 Task: Create a due date automation trigger when advanced on, on the monday of the week a card is due add basic assigned to anyone at 11:00 AM.
Action: Mouse moved to (951, 515)
Screenshot: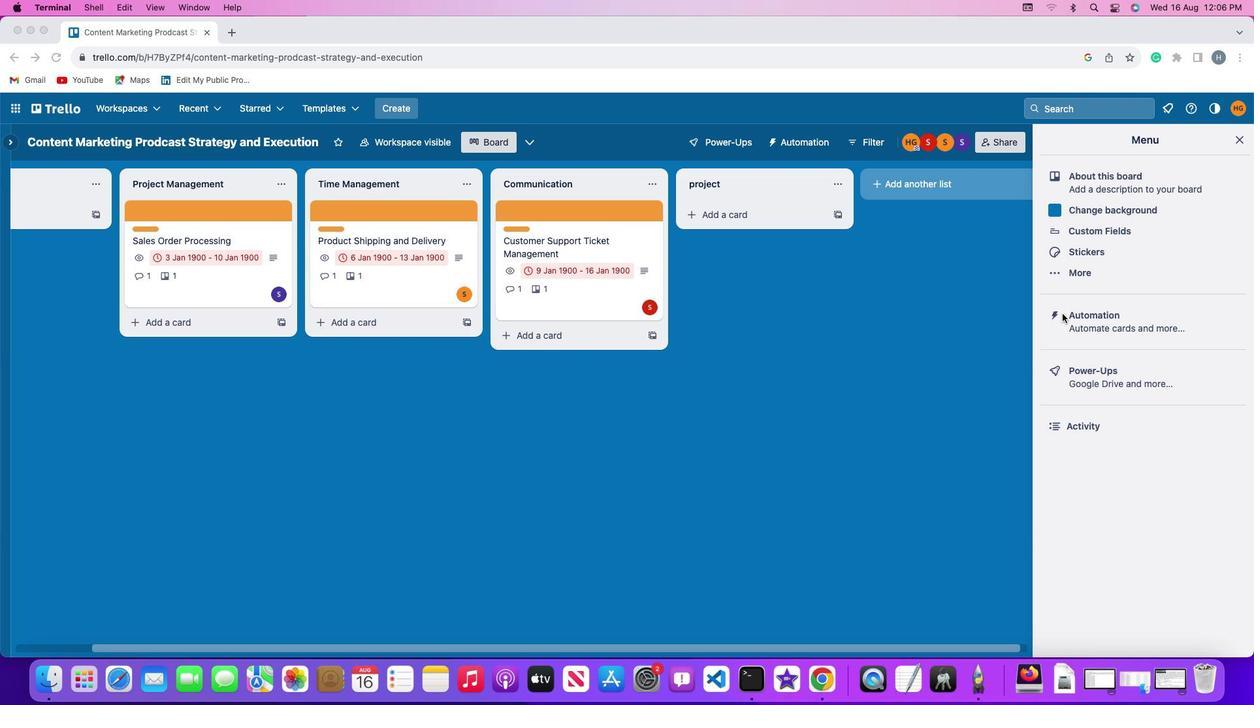 
Action: Mouse pressed left at (951, 515)
Screenshot: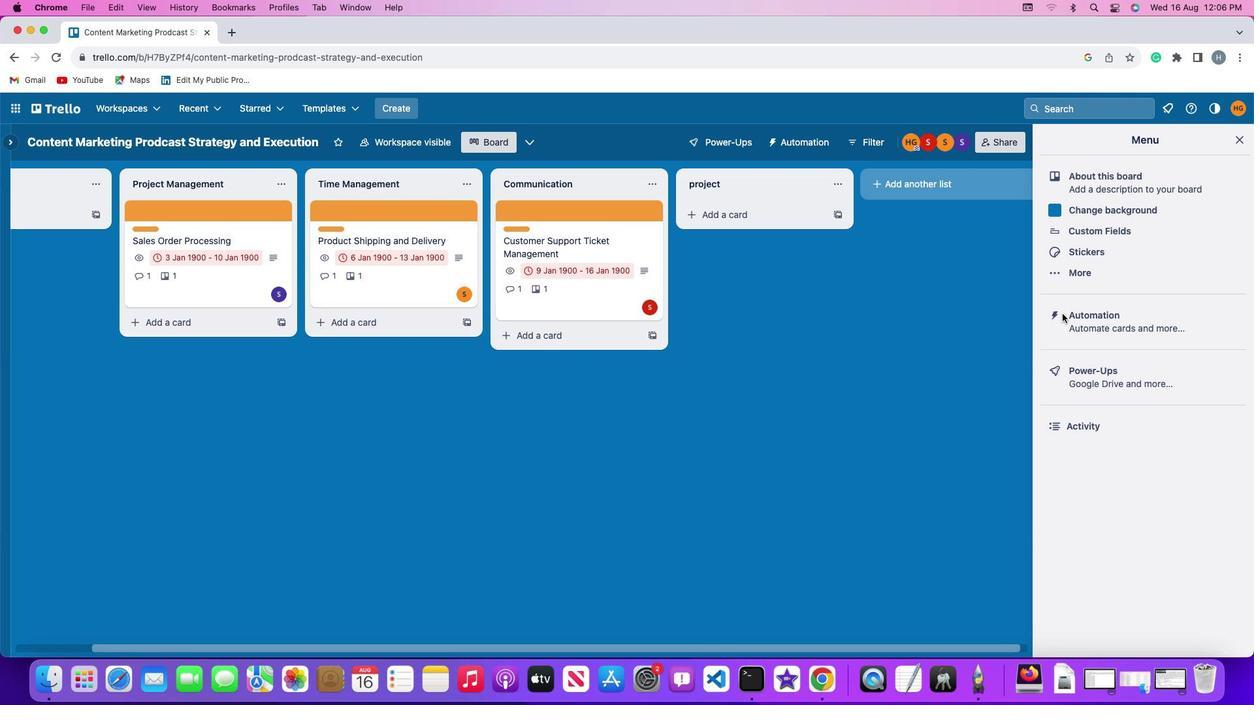 
Action: Mouse pressed left at (951, 515)
Screenshot: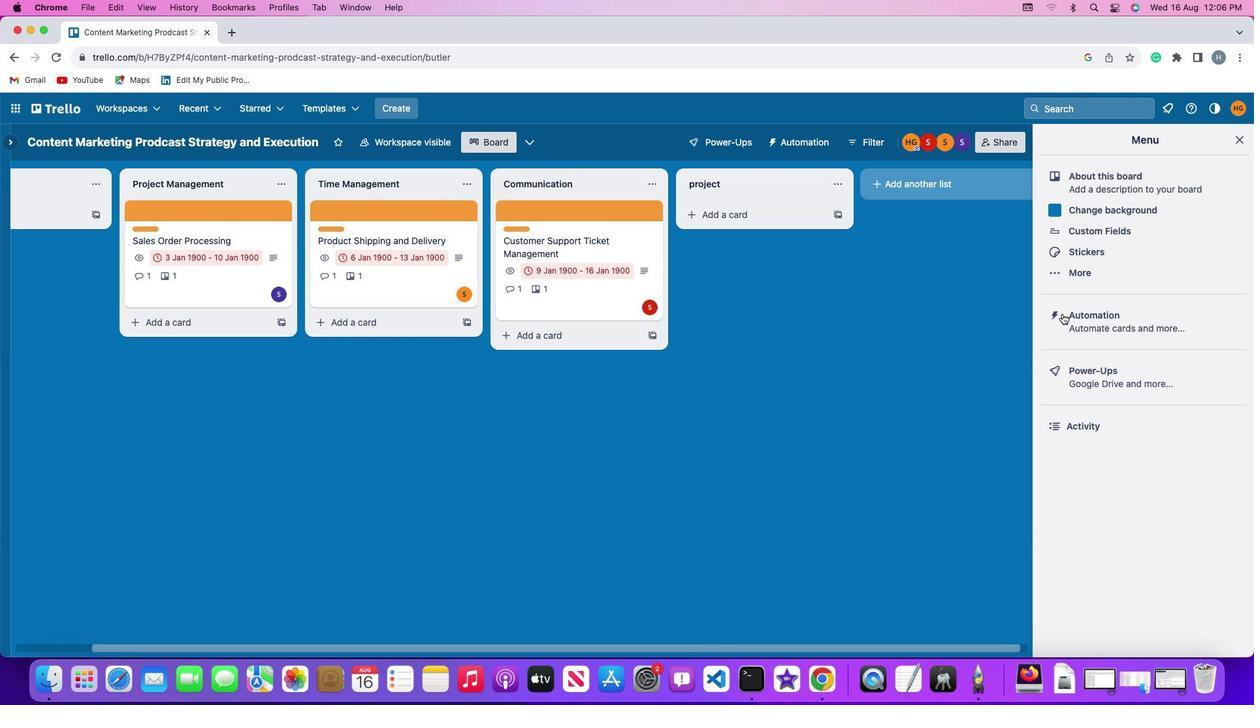 
Action: Mouse moved to (175, 514)
Screenshot: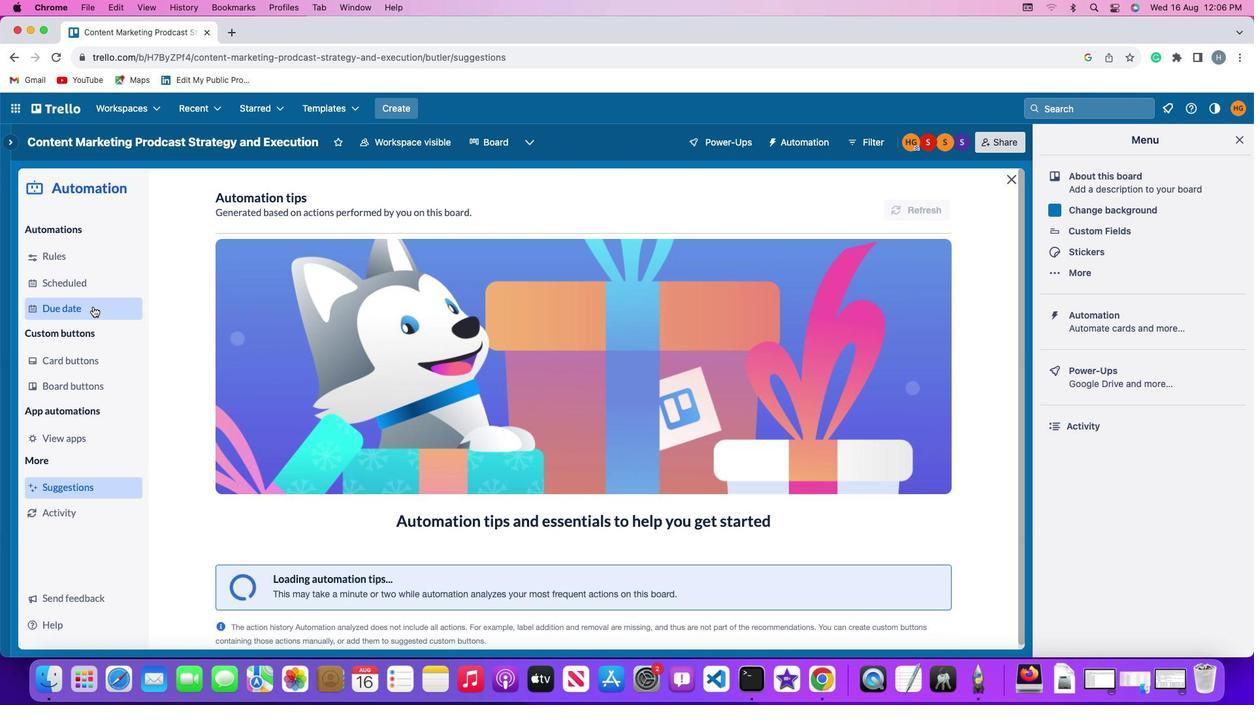 
Action: Mouse pressed left at (175, 514)
Screenshot: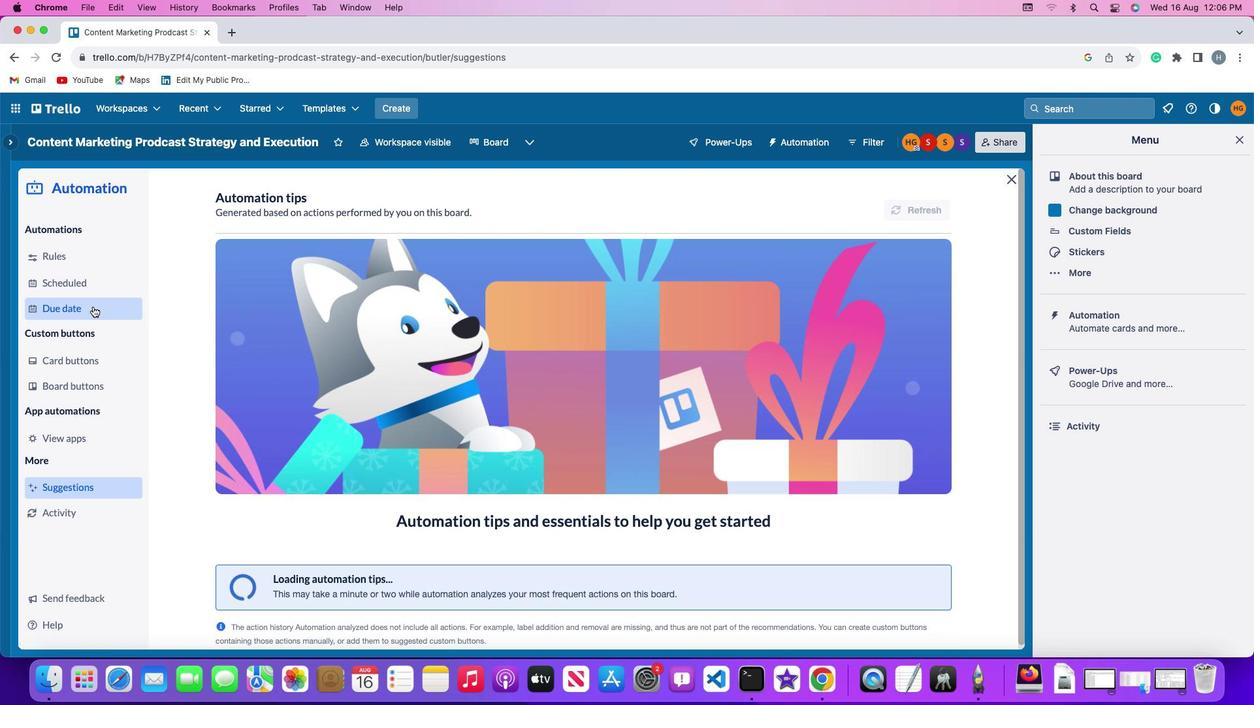 
Action: Mouse moved to (807, 497)
Screenshot: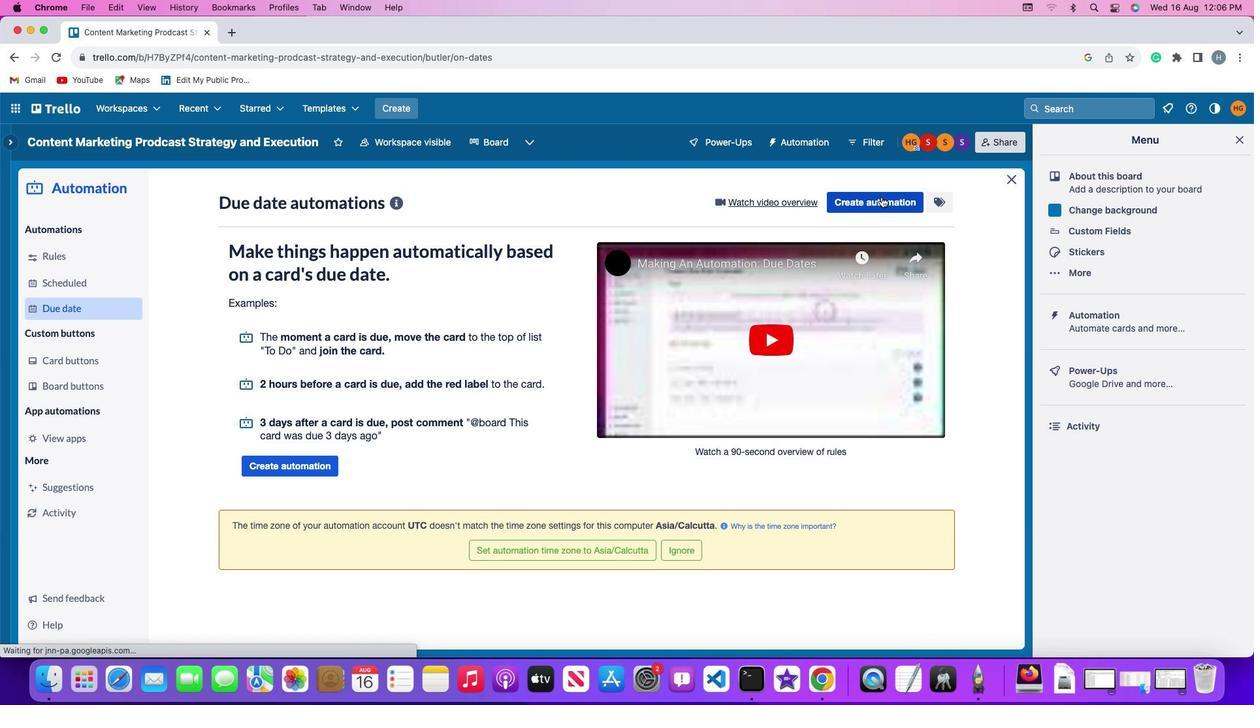 
Action: Mouse pressed left at (807, 497)
Screenshot: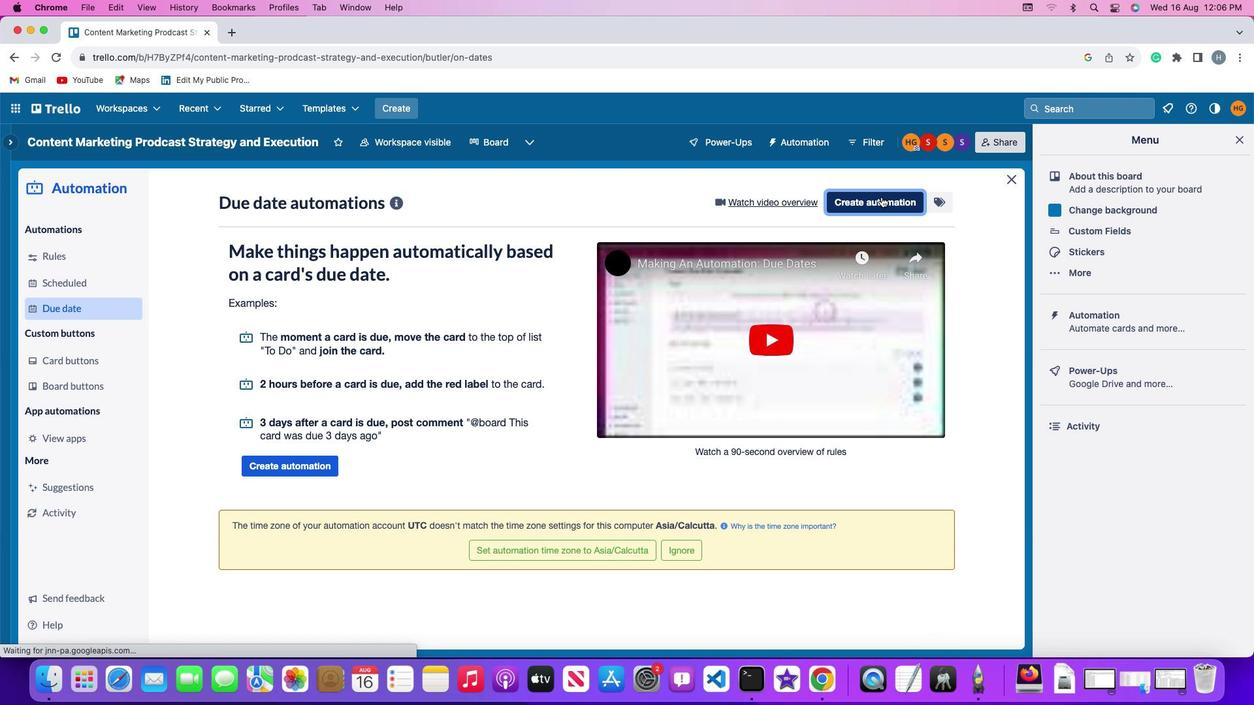
Action: Mouse moved to (322, 517)
Screenshot: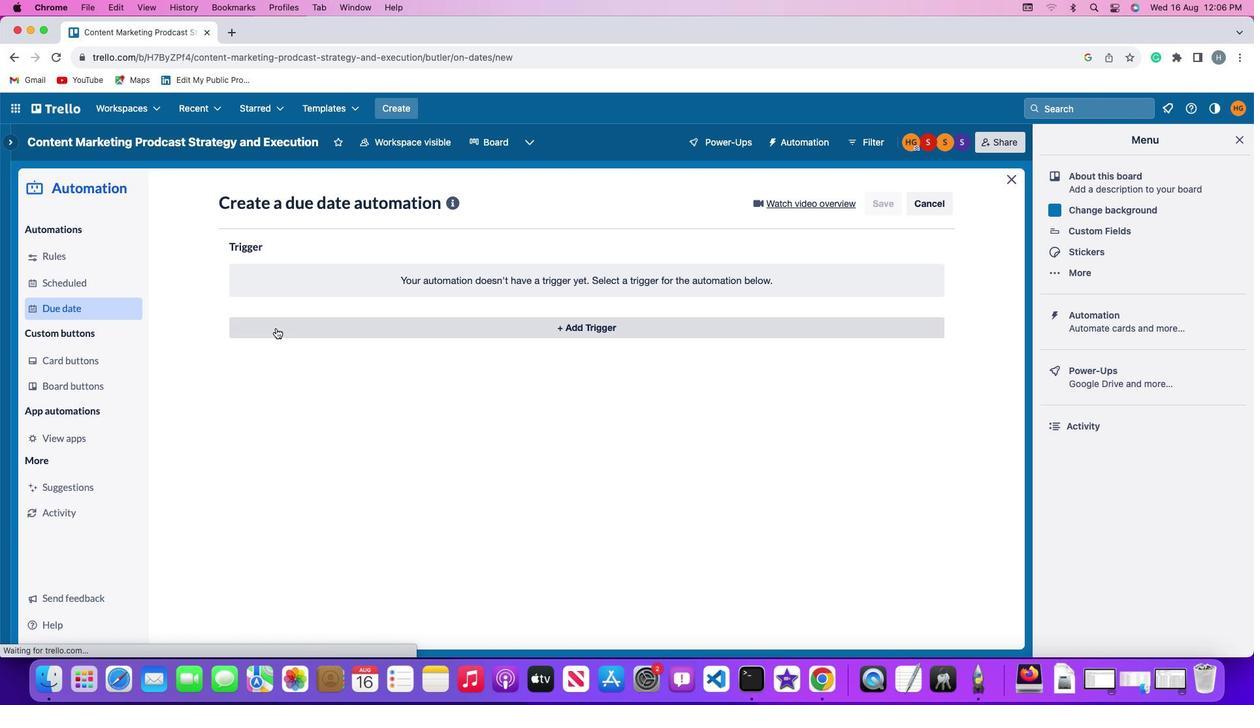 
Action: Mouse pressed left at (322, 517)
Screenshot: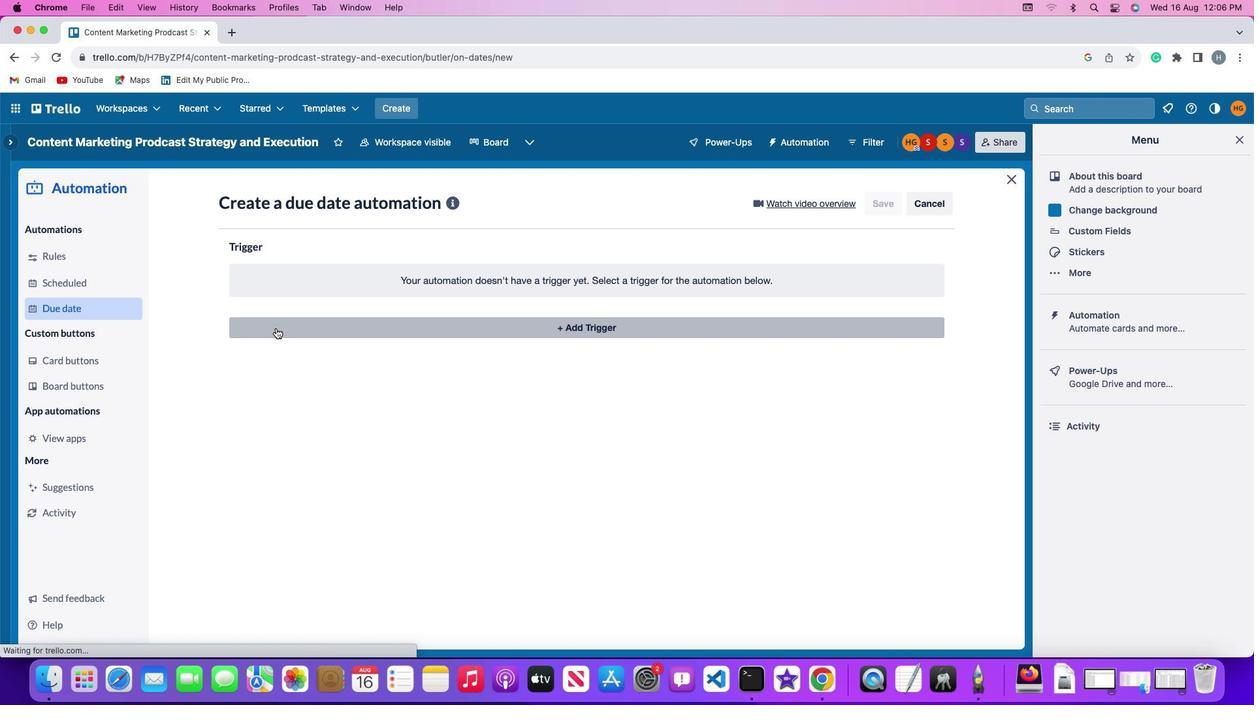 
Action: Mouse moved to (329, 555)
Screenshot: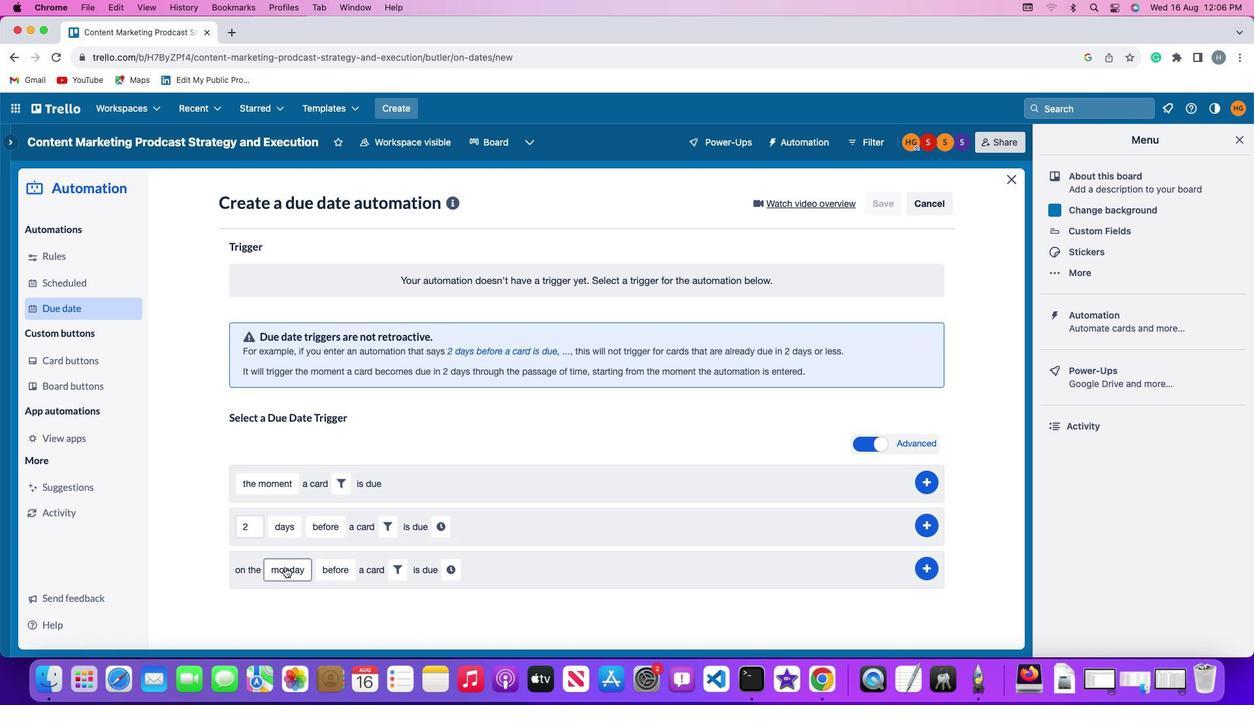 
Action: Mouse pressed left at (329, 555)
Screenshot: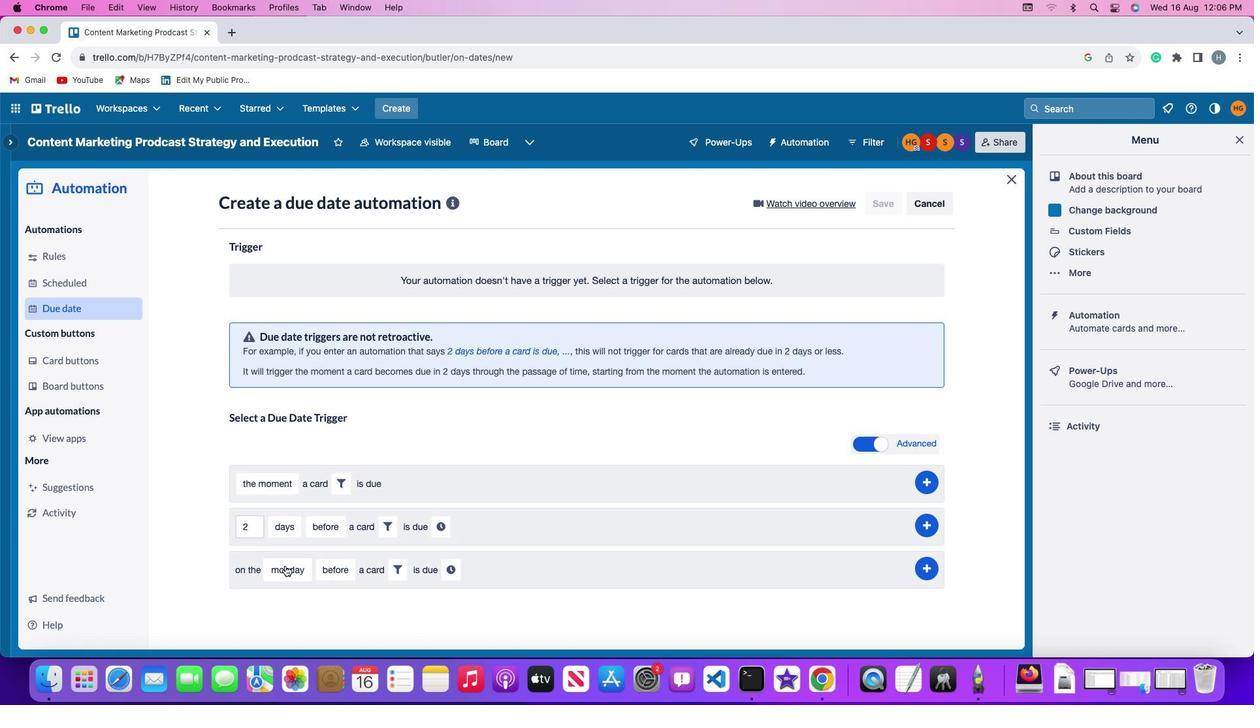 
Action: Mouse moved to (345, 527)
Screenshot: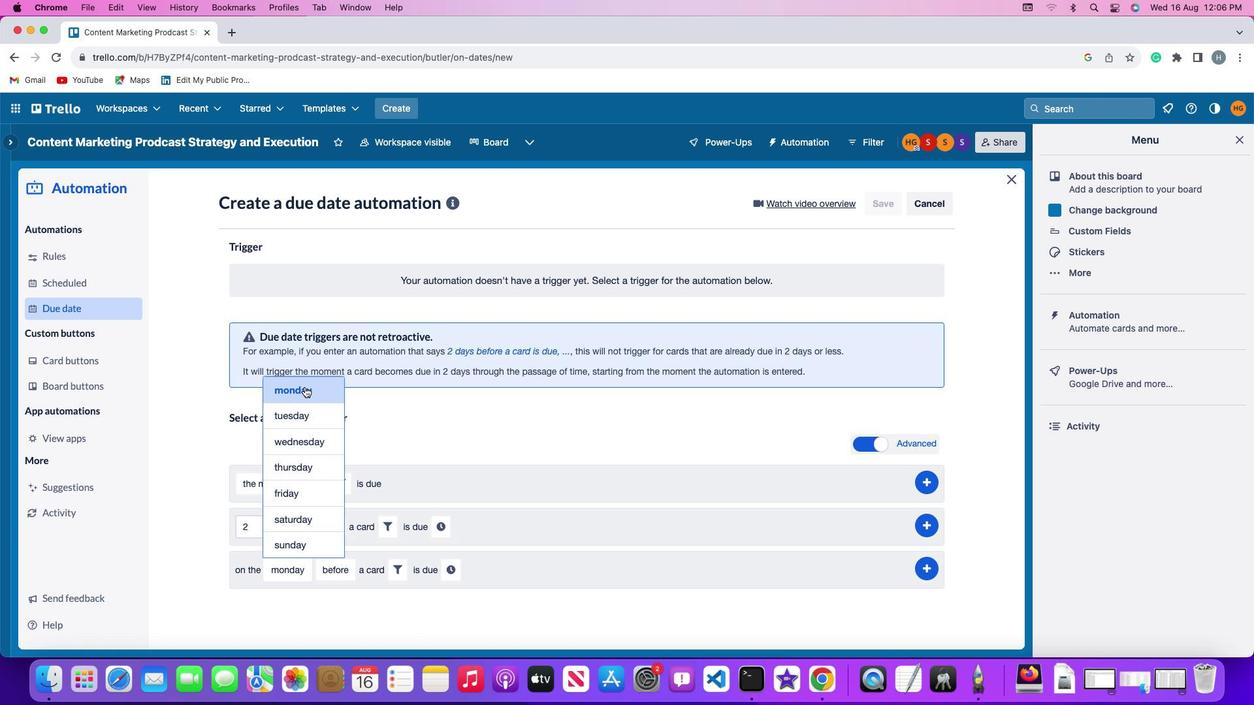 
Action: Mouse pressed left at (345, 527)
Screenshot: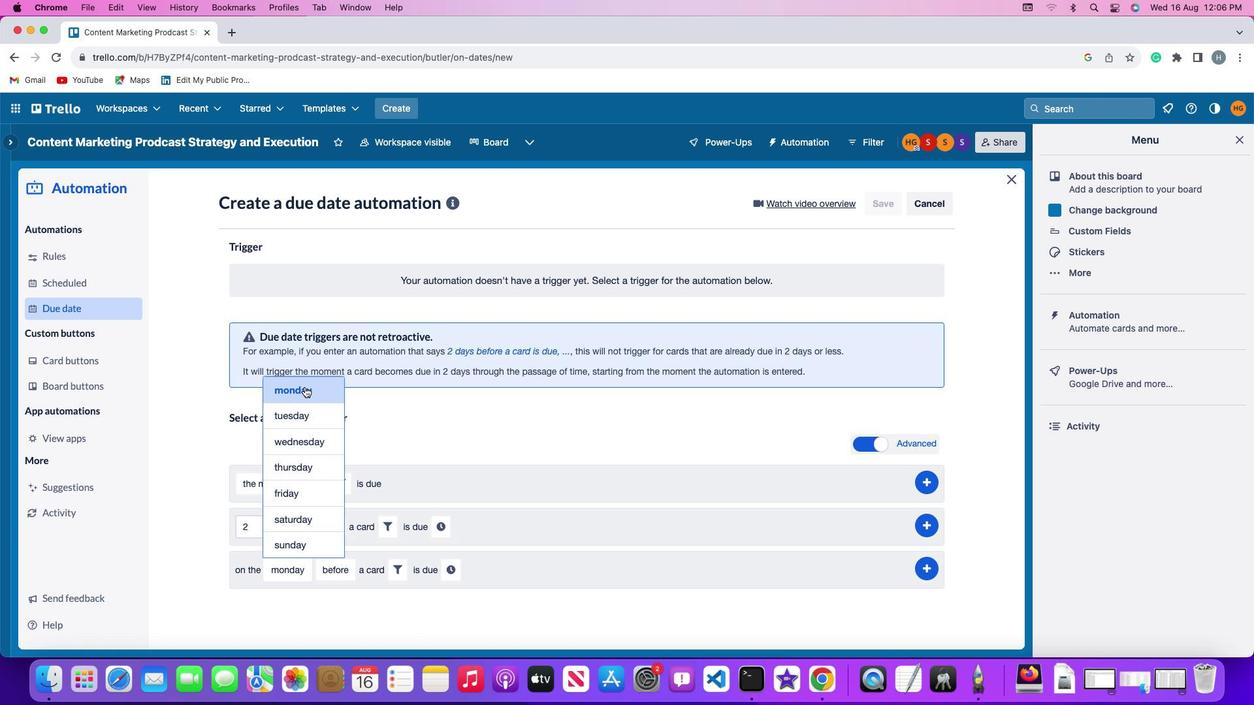 
Action: Mouse moved to (370, 556)
Screenshot: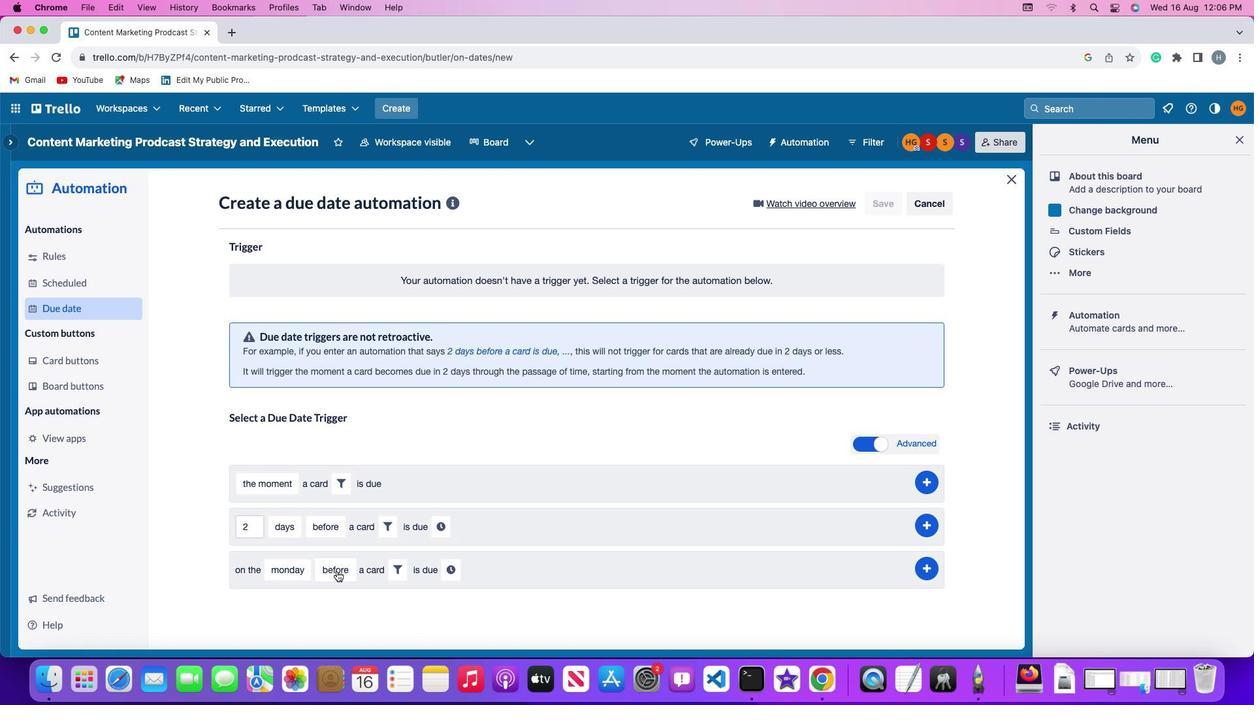 
Action: Mouse pressed left at (370, 556)
Screenshot: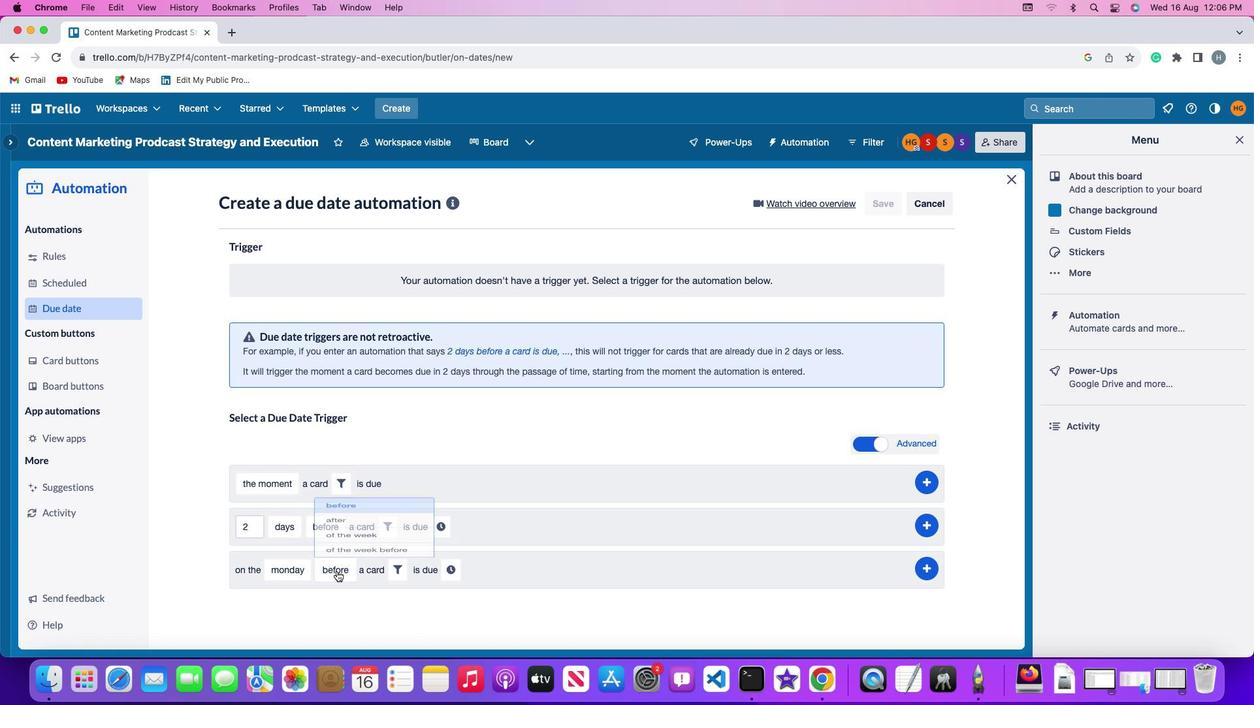 
Action: Mouse moved to (375, 548)
Screenshot: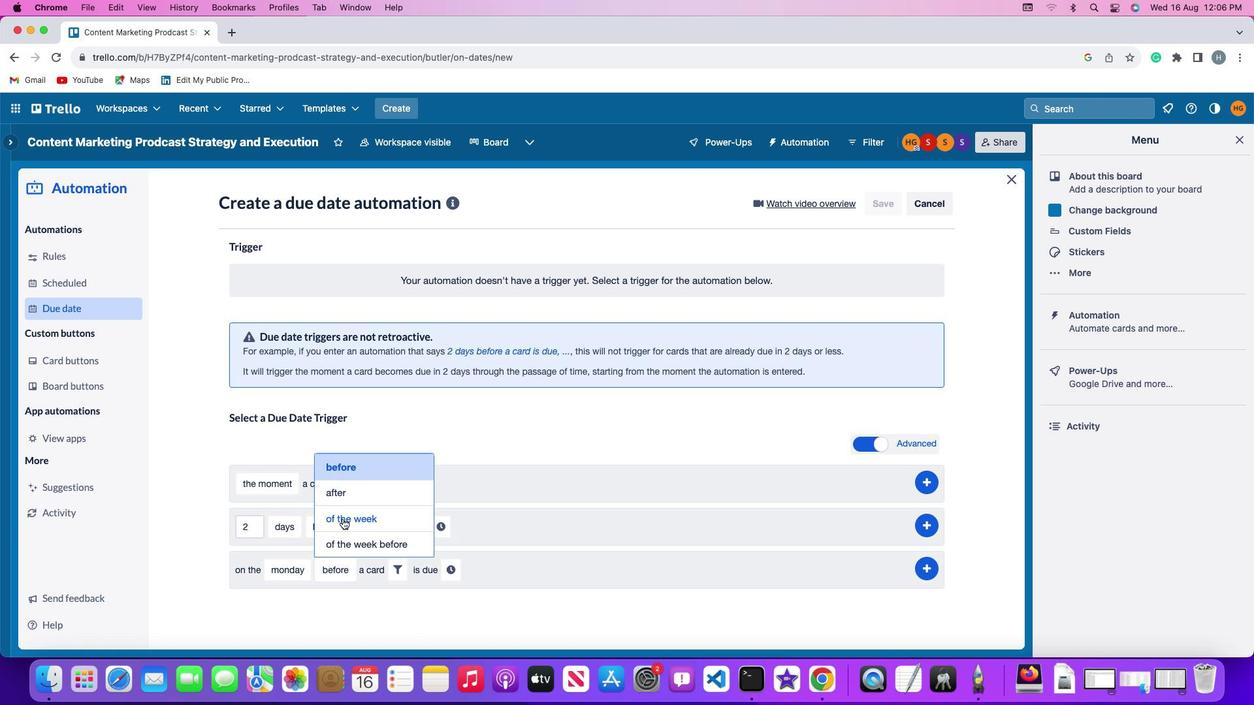 
Action: Mouse pressed left at (375, 548)
Screenshot: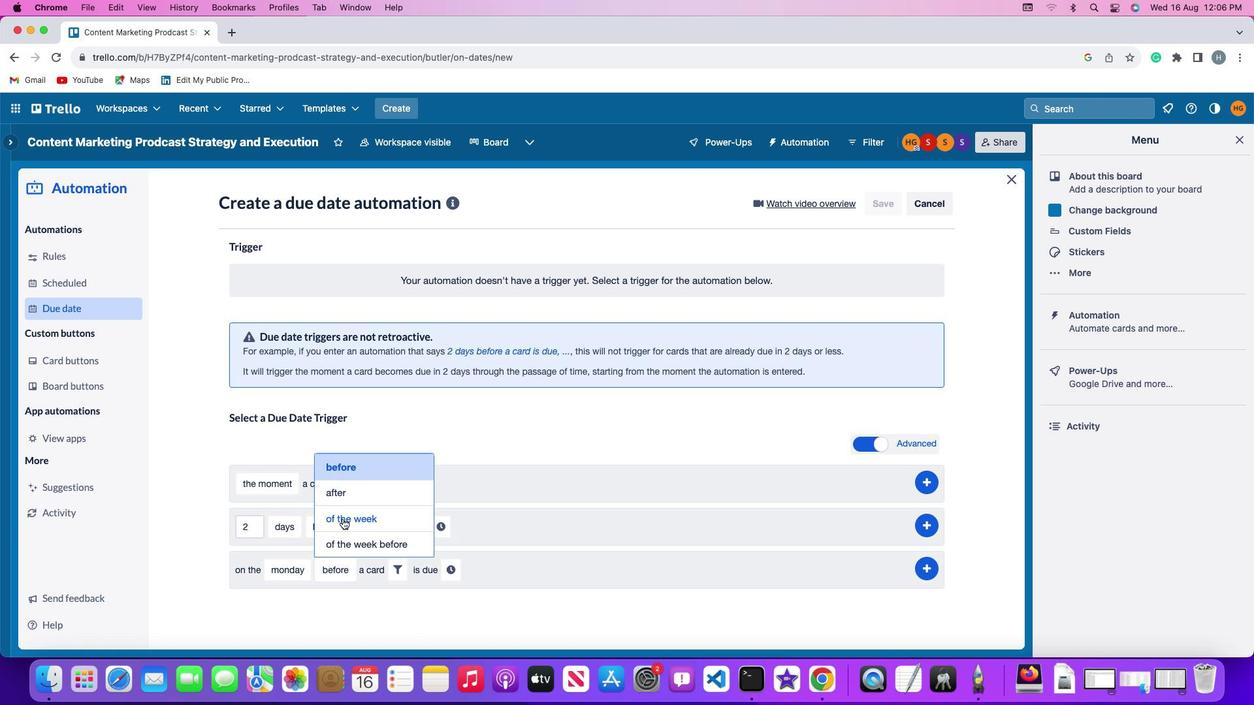 
Action: Mouse moved to (430, 555)
Screenshot: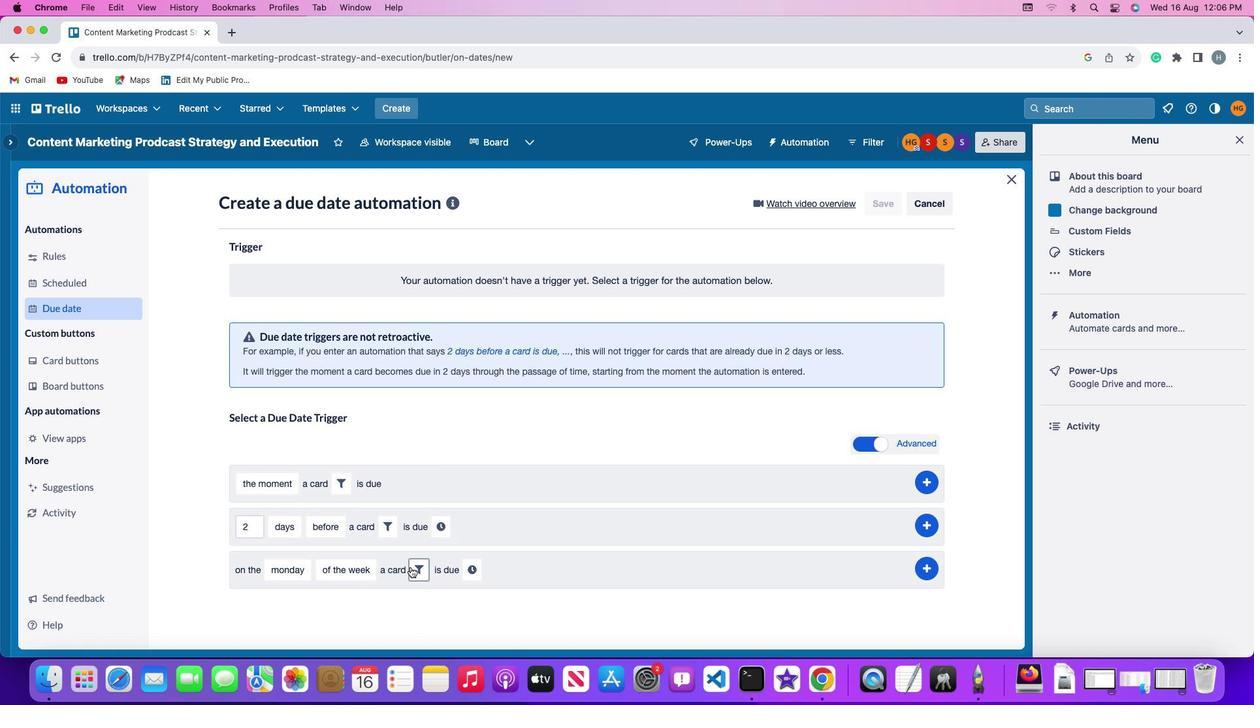 
Action: Mouse pressed left at (430, 555)
Screenshot: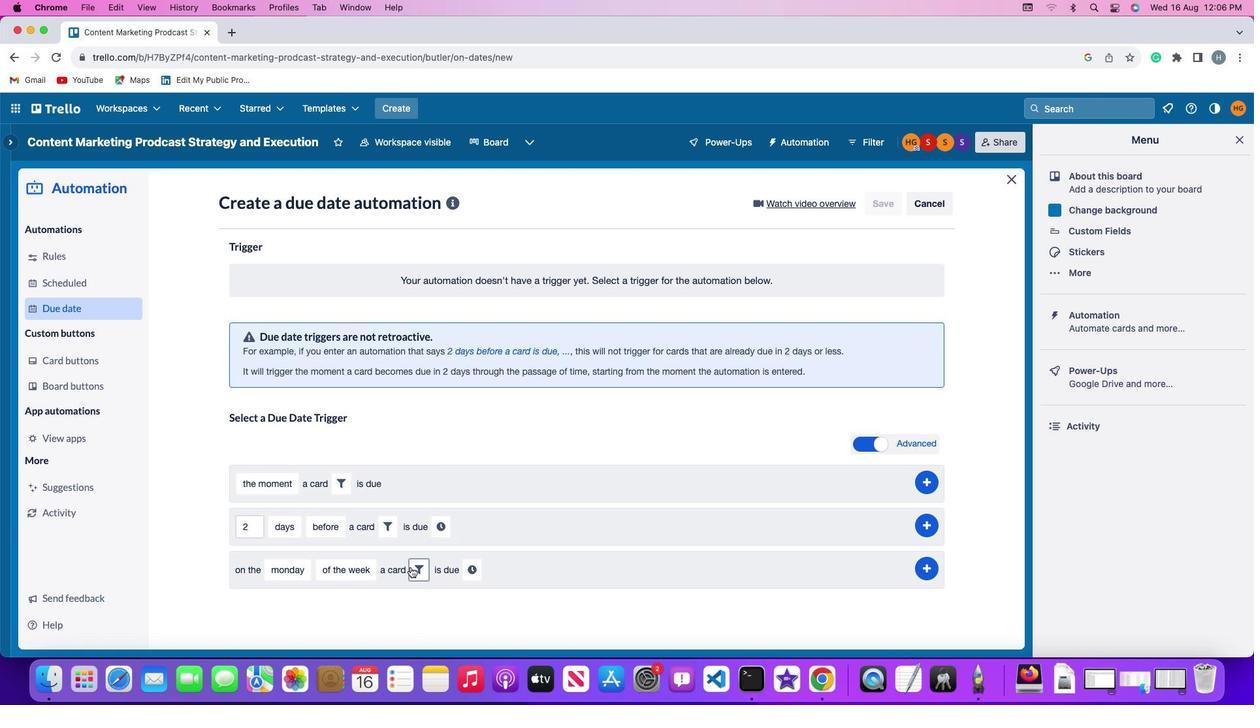 
Action: Mouse moved to (396, 562)
Screenshot: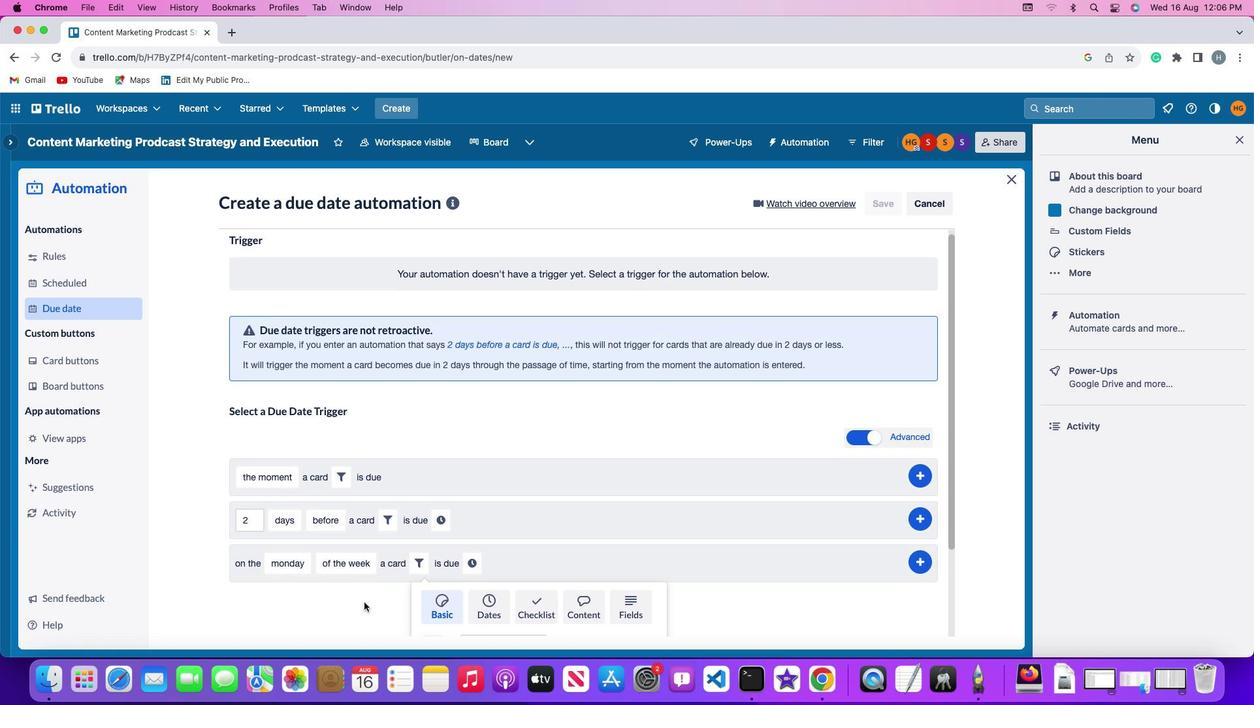 
Action: Mouse scrolled (396, 562) with delta (101, 466)
Screenshot: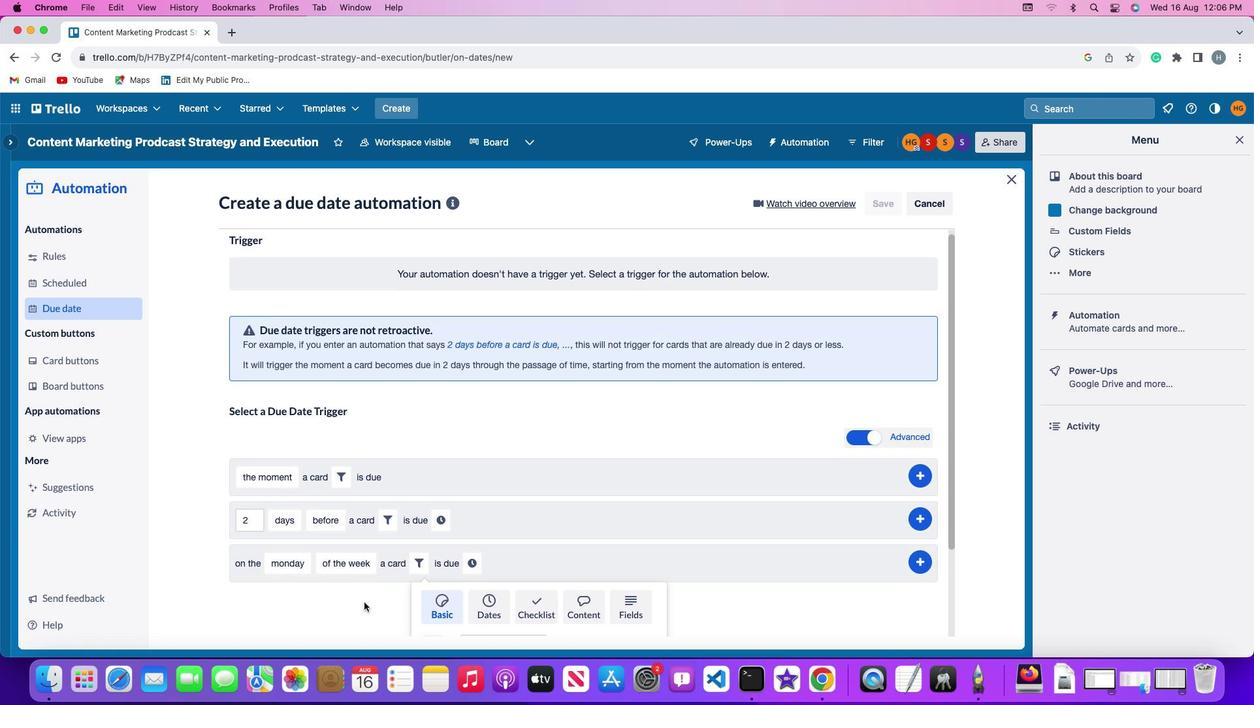 
Action: Mouse moved to (396, 562)
Screenshot: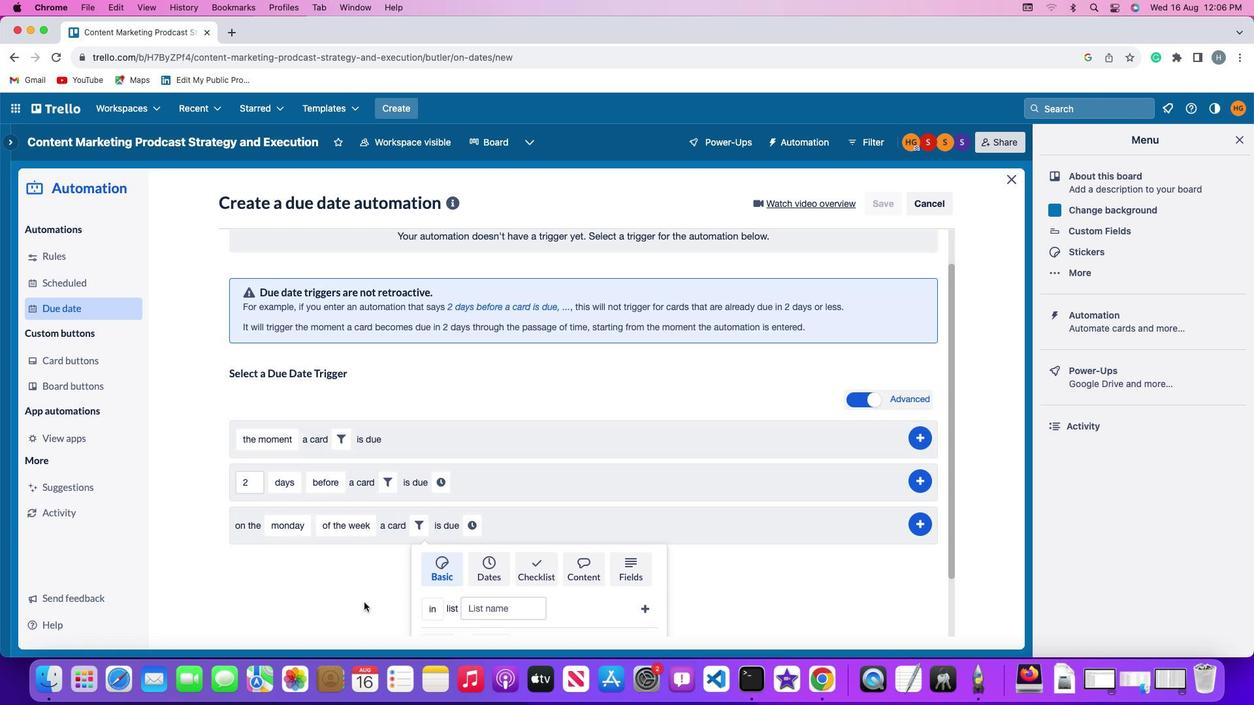 
Action: Mouse scrolled (396, 562) with delta (101, 466)
Screenshot: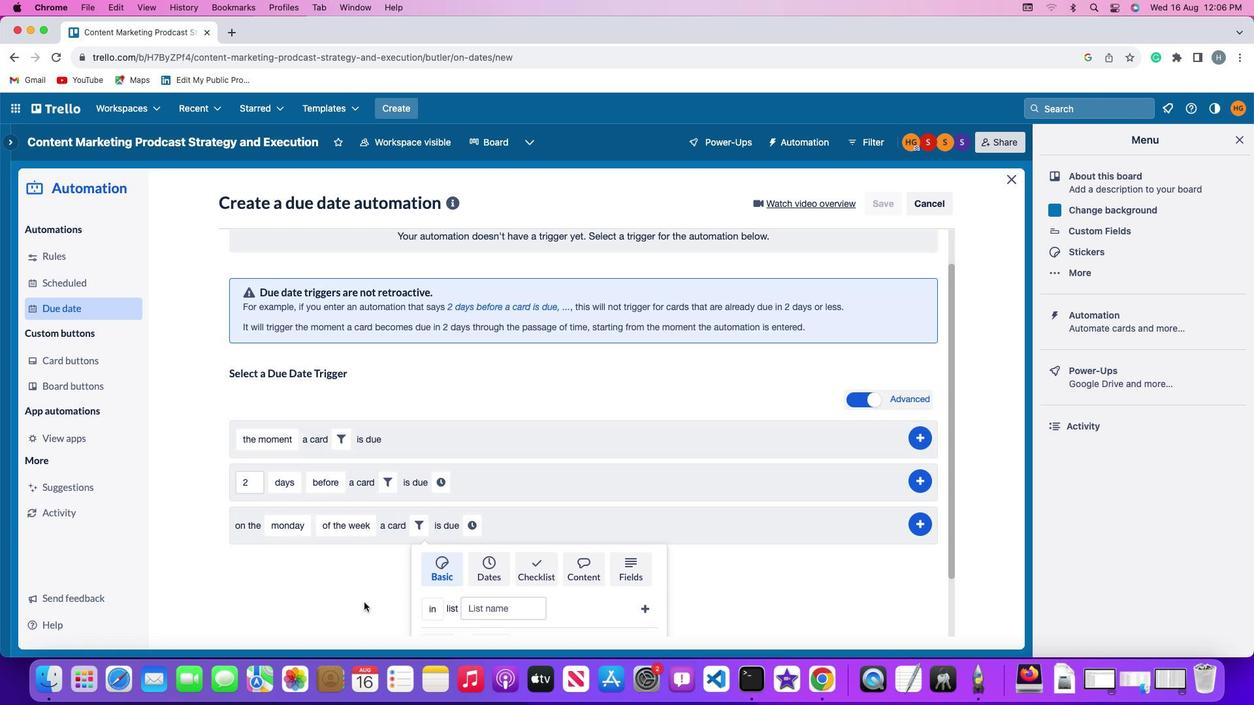 
Action: Mouse moved to (395, 562)
Screenshot: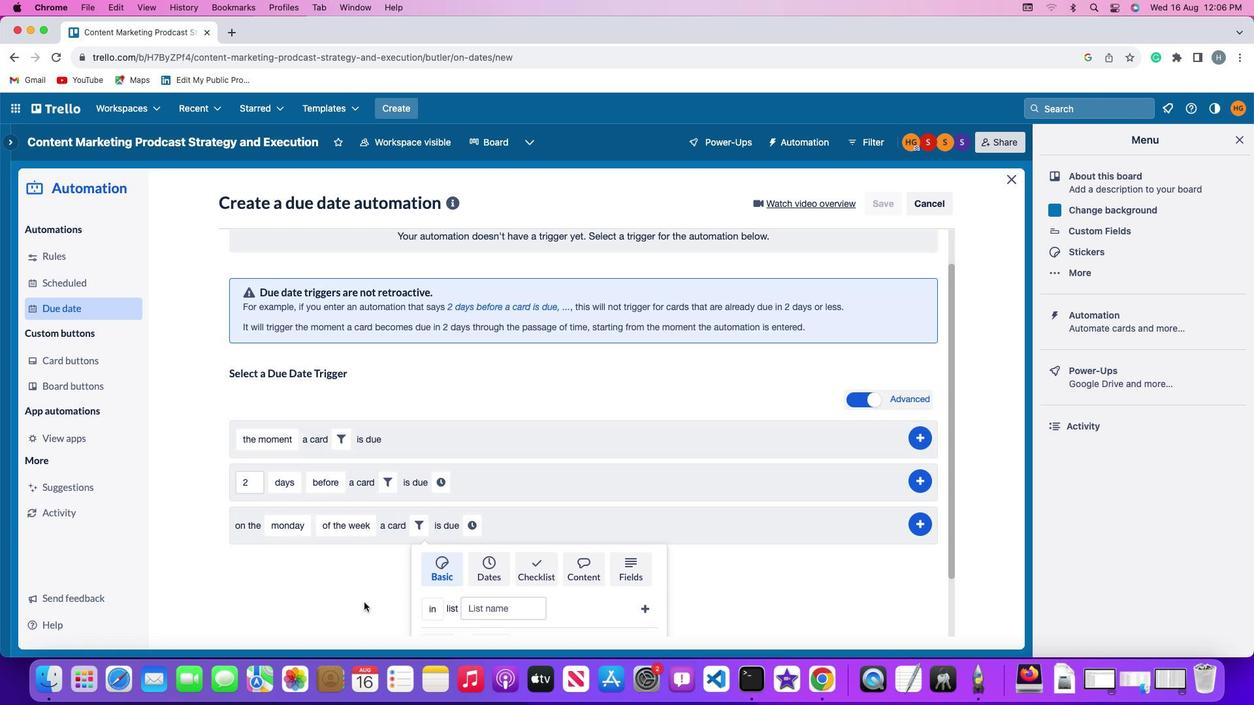 
Action: Mouse scrolled (395, 562) with delta (101, 466)
Screenshot: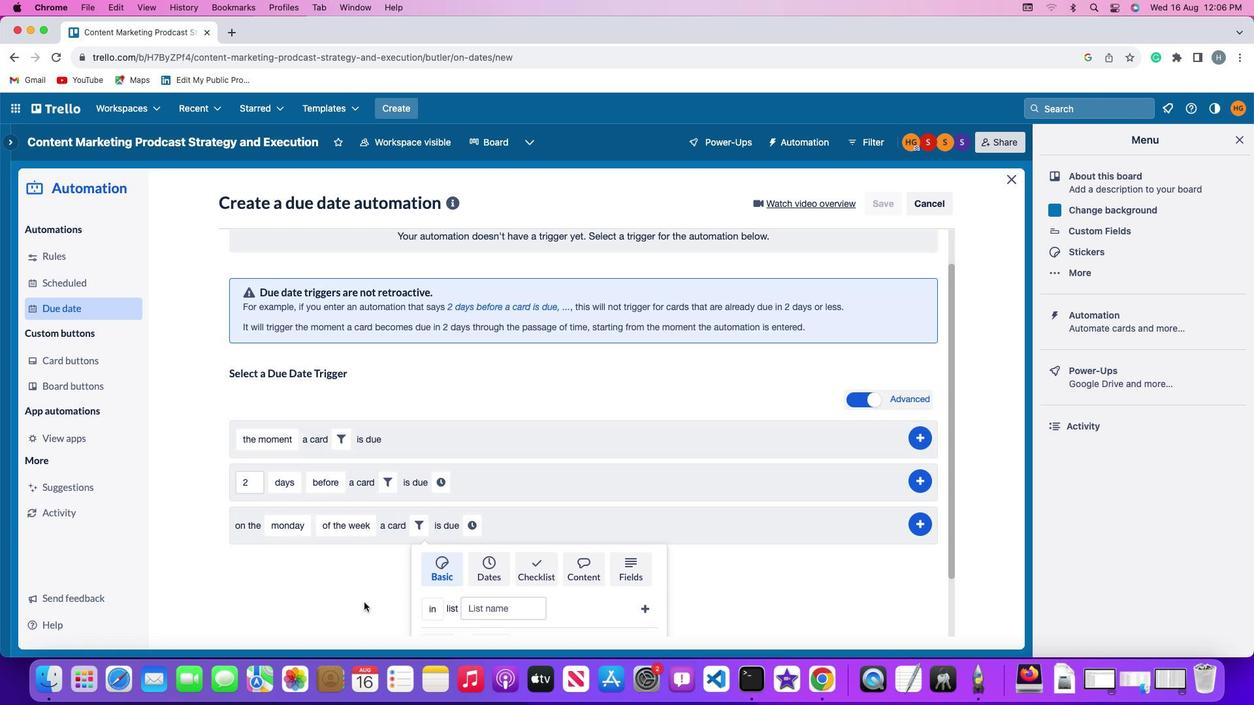 
Action: Mouse moved to (392, 561)
Screenshot: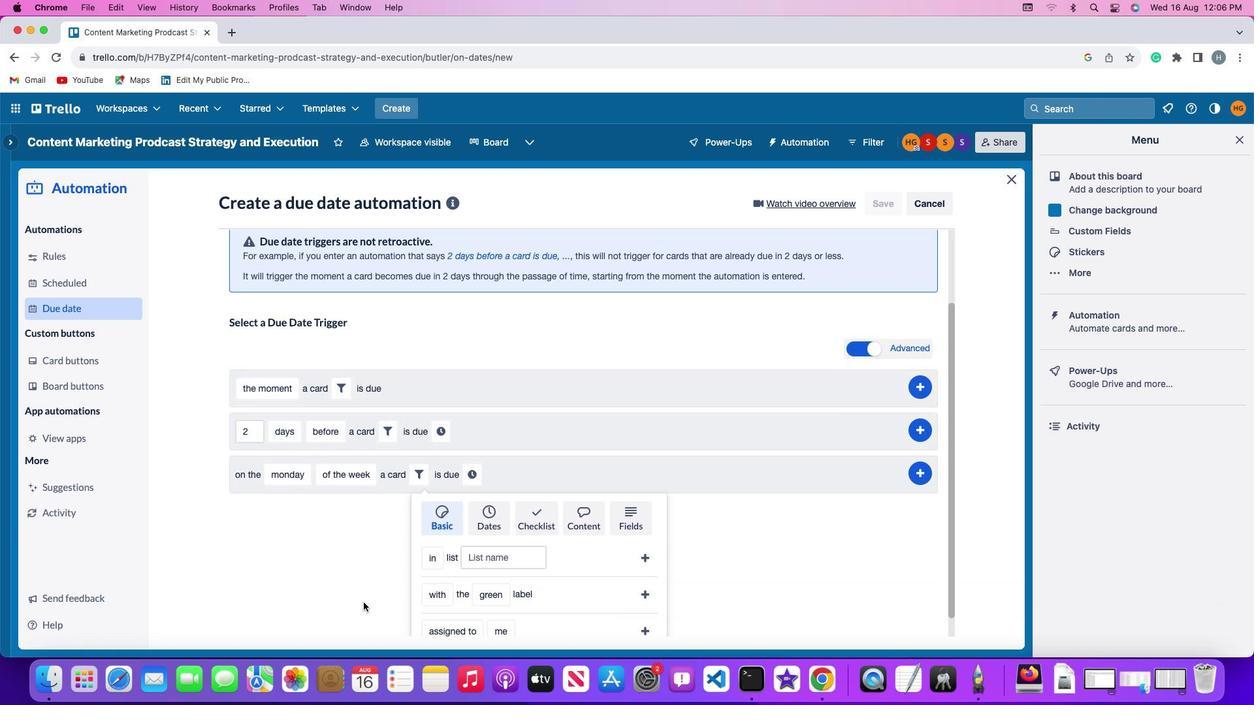 
Action: Mouse scrolled (392, 561) with delta (101, 466)
Screenshot: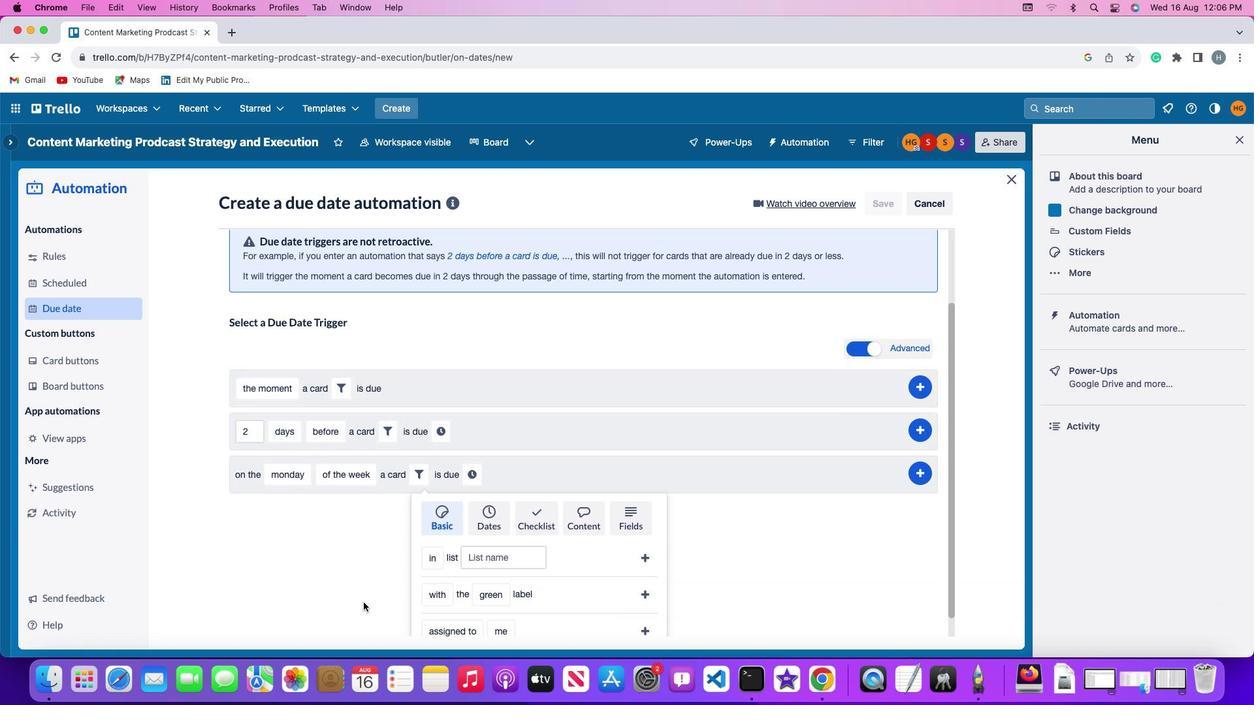 
Action: Mouse moved to (392, 561)
Screenshot: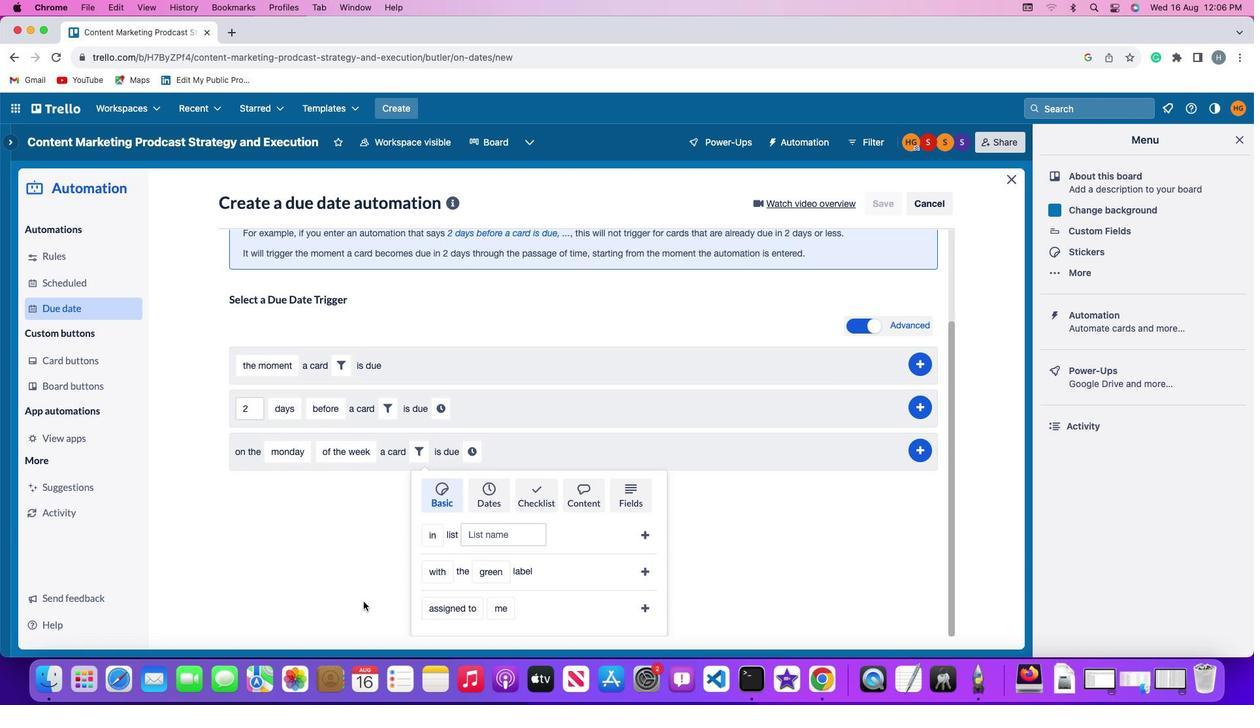 
Action: Mouse scrolled (392, 561) with delta (101, 466)
Screenshot: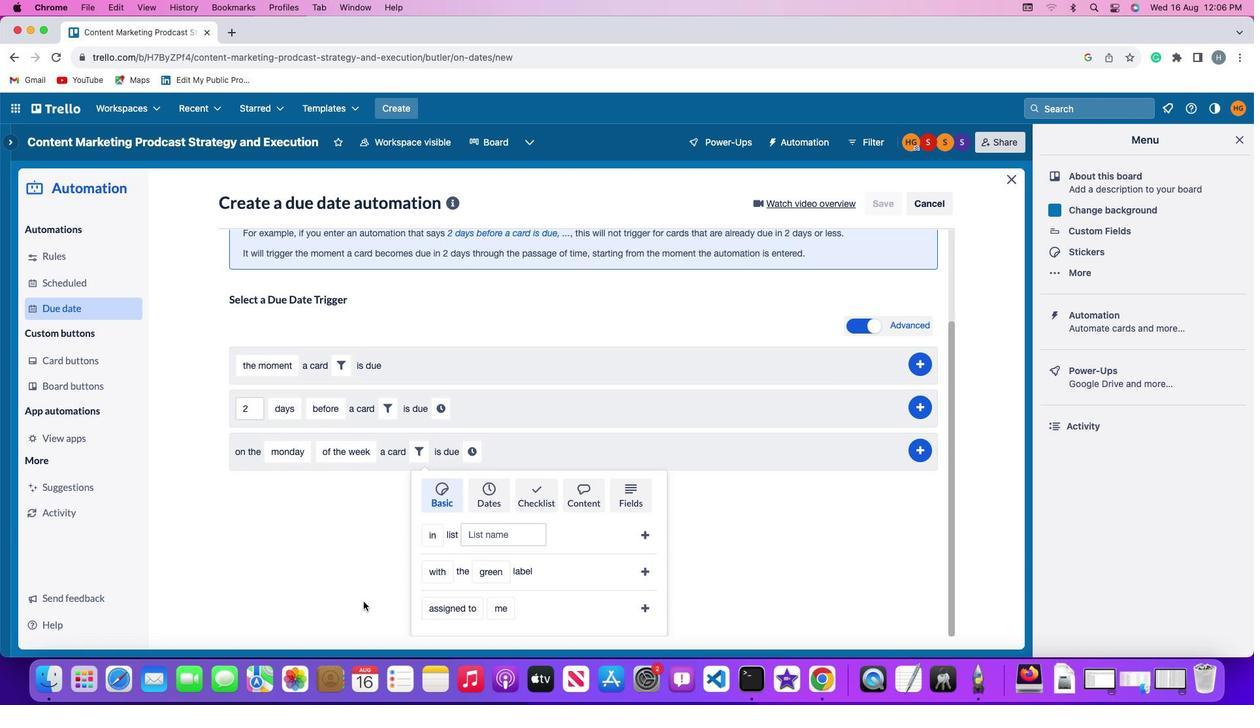 
Action: Mouse scrolled (392, 561) with delta (101, 466)
Screenshot: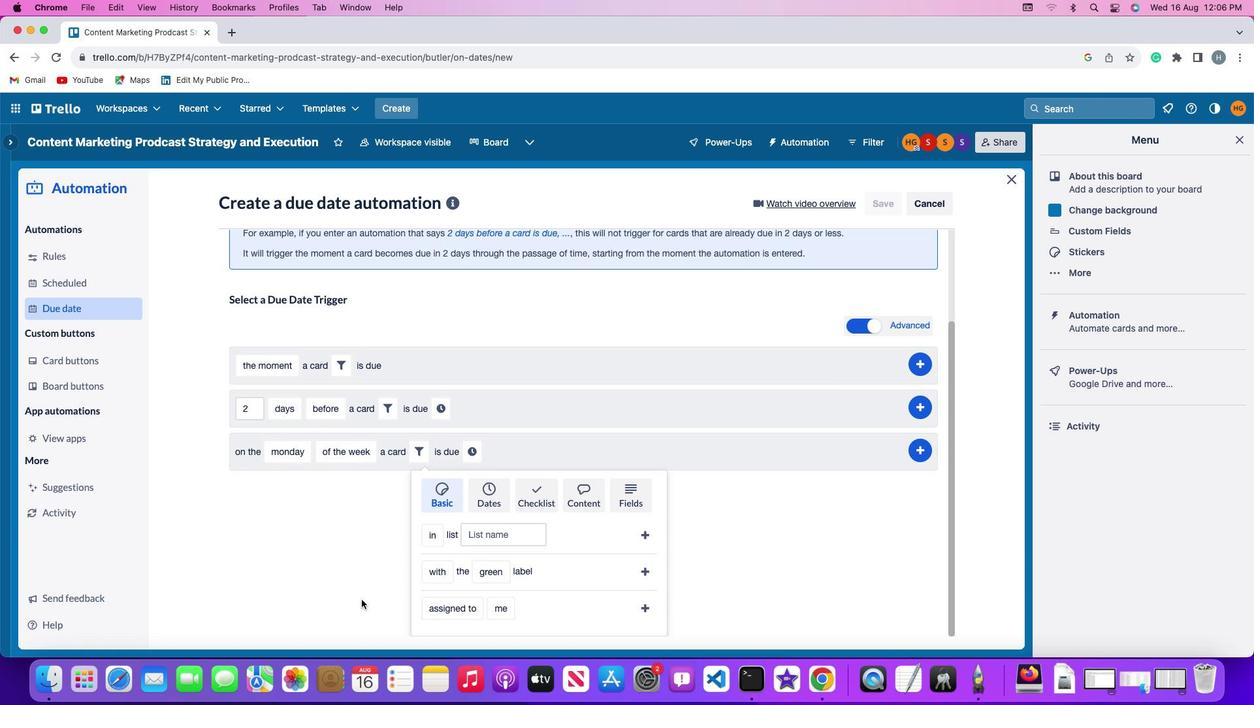 
Action: Mouse scrolled (392, 561) with delta (101, 466)
Screenshot: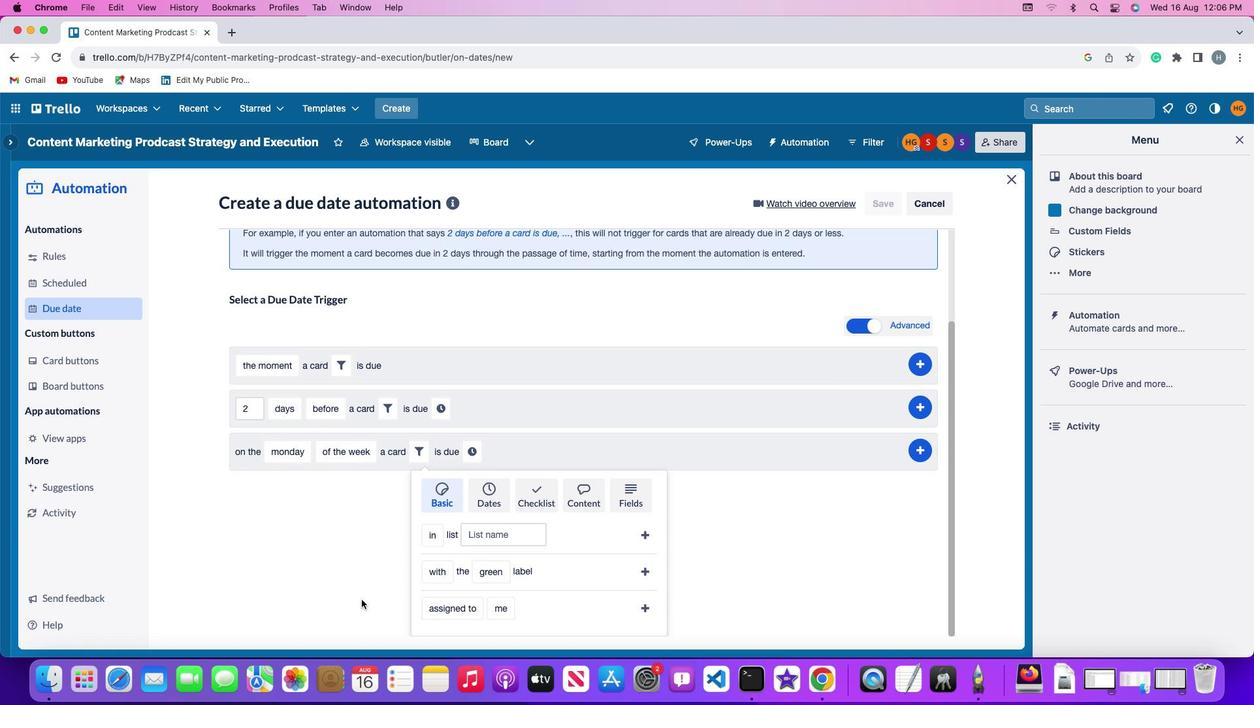
Action: Mouse scrolled (392, 561) with delta (101, 466)
Screenshot: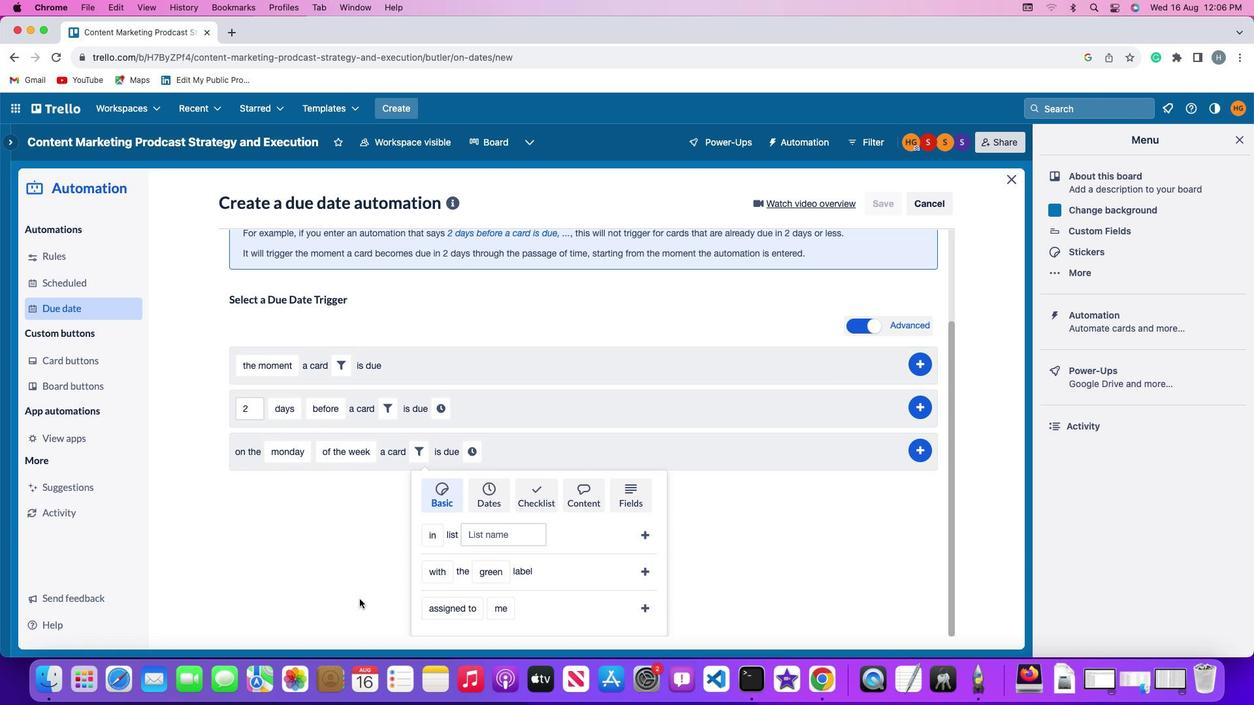 
Action: Mouse moved to (454, 562)
Screenshot: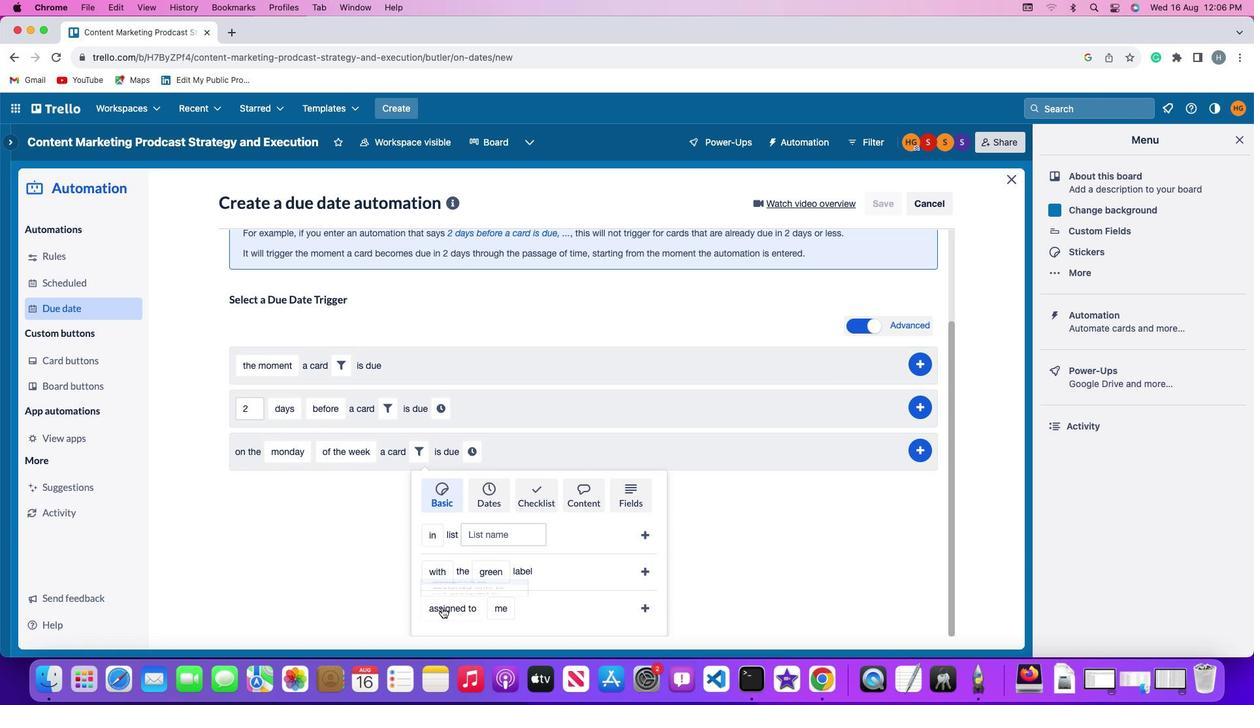 
Action: Mouse pressed left at (454, 562)
Screenshot: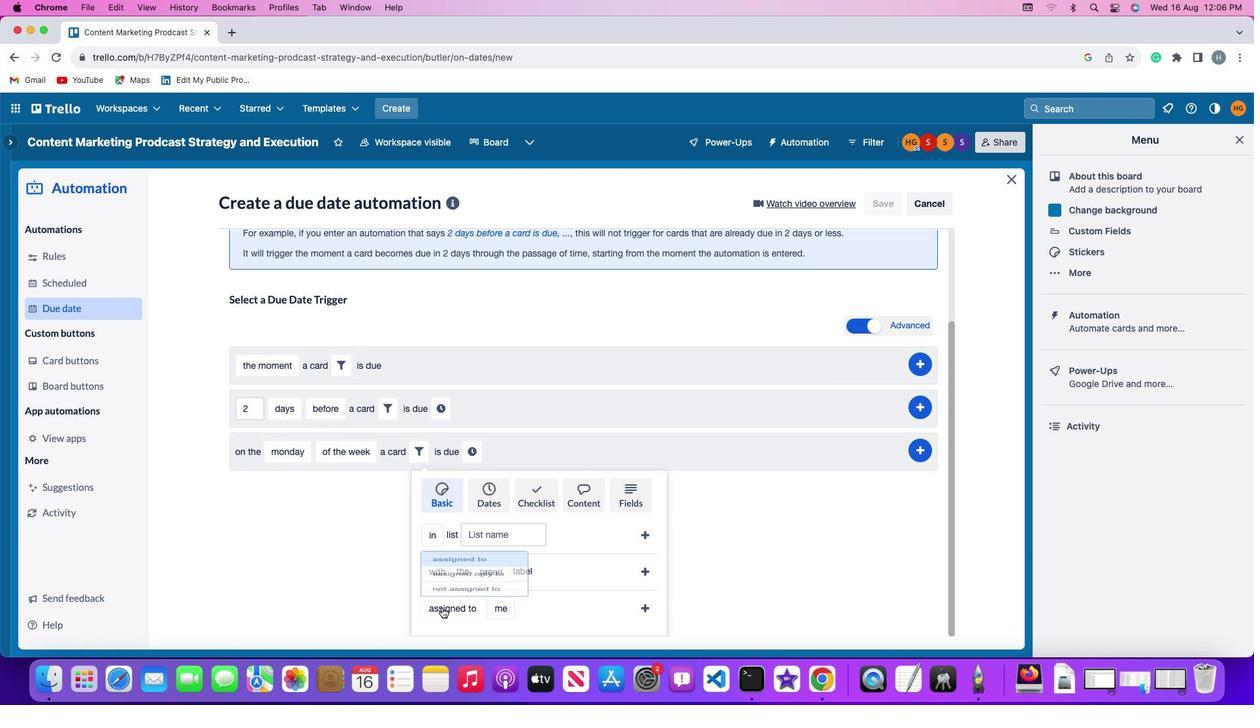 
Action: Mouse moved to (469, 550)
Screenshot: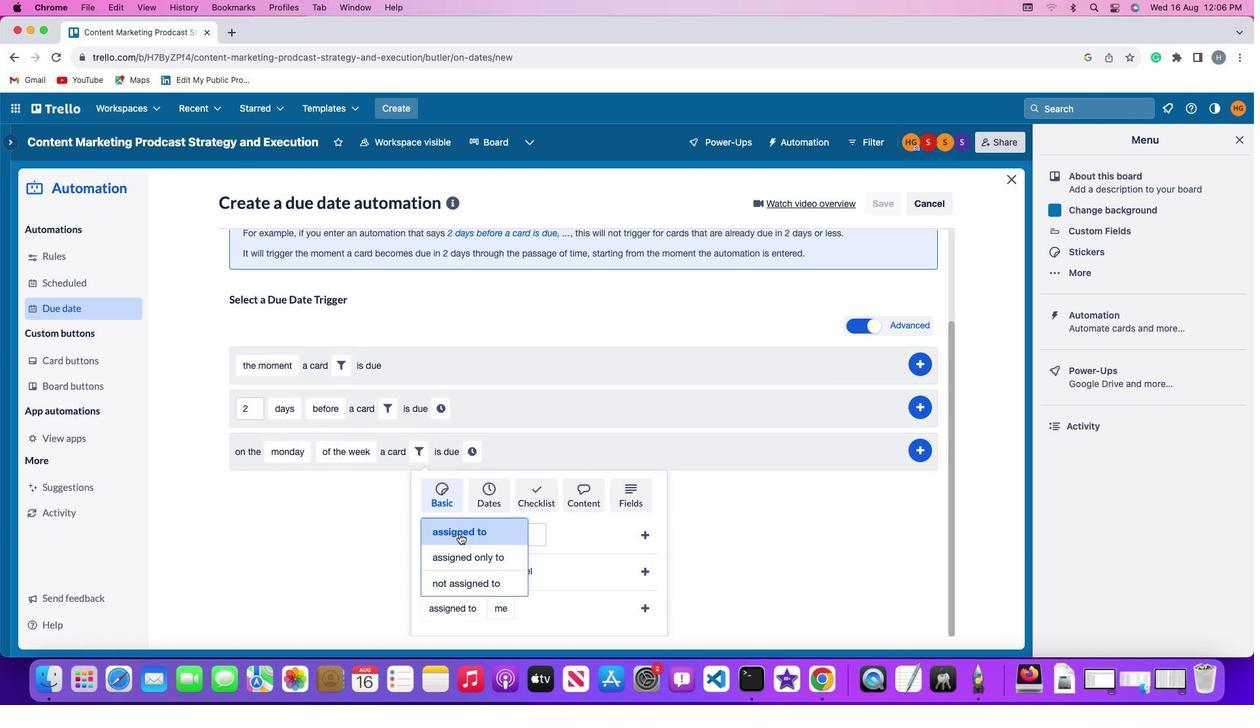 
Action: Mouse pressed left at (469, 550)
Screenshot: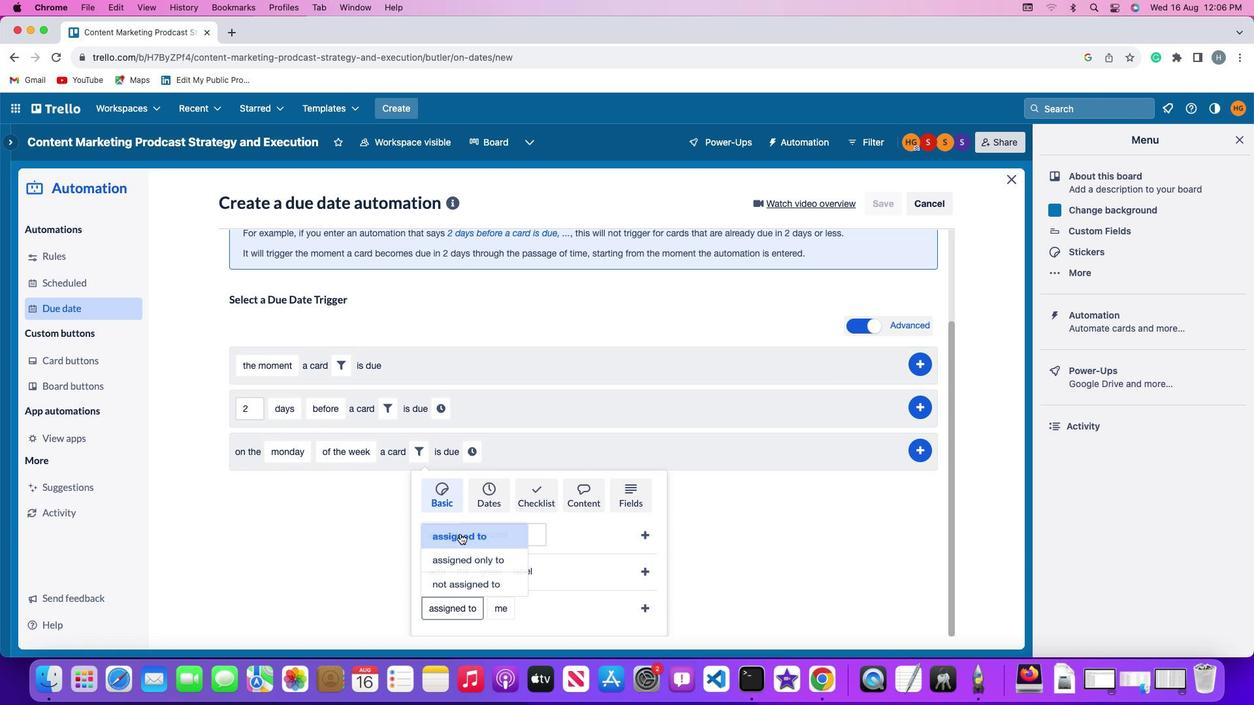 
Action: Mouse moved to (506, 562)
Screenshot: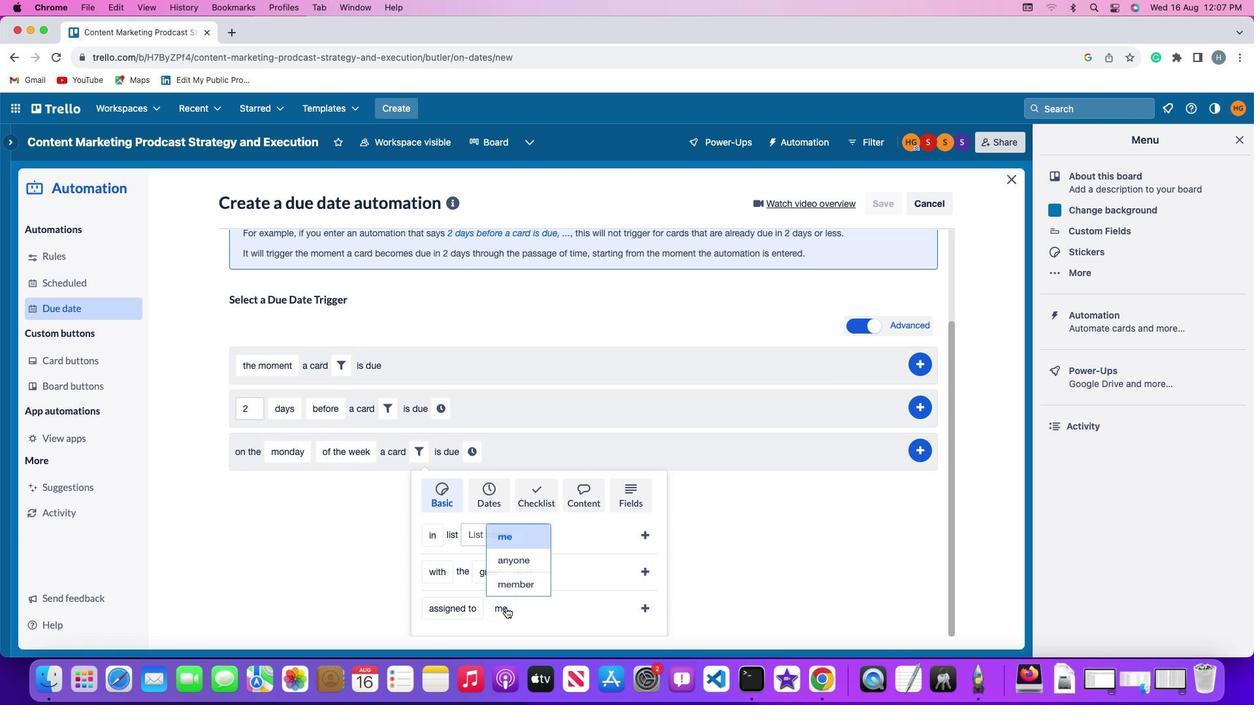 
Action: Mouse pressed left at (506, 562)
Screenshot: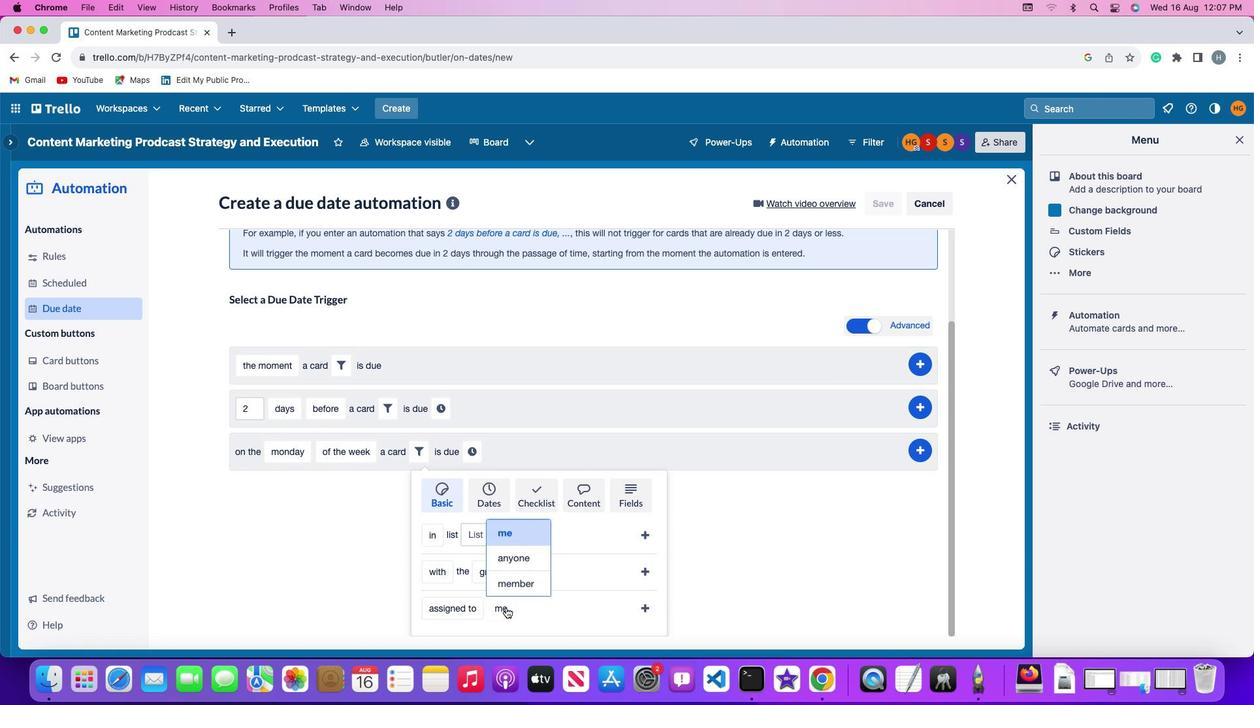 
Action: Mouse moved to (507, 554)
Screenshot: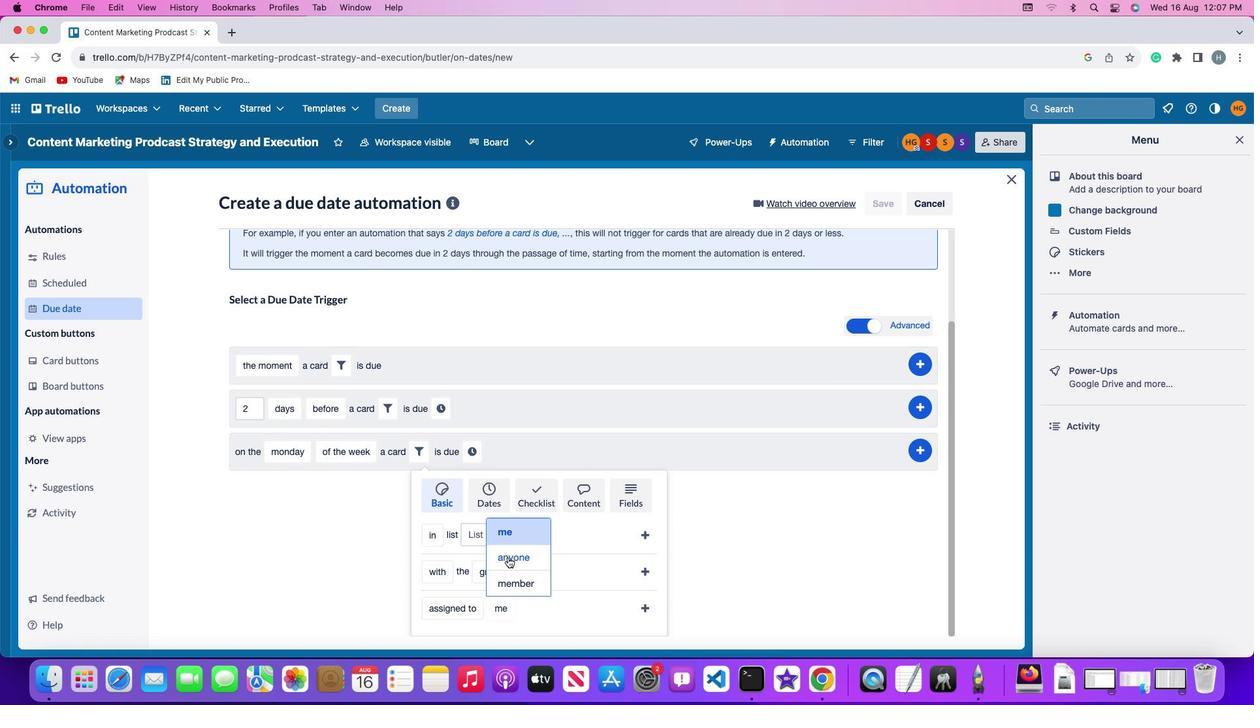 
Action: Mouse pressed left at (507, 554)
Screenshot: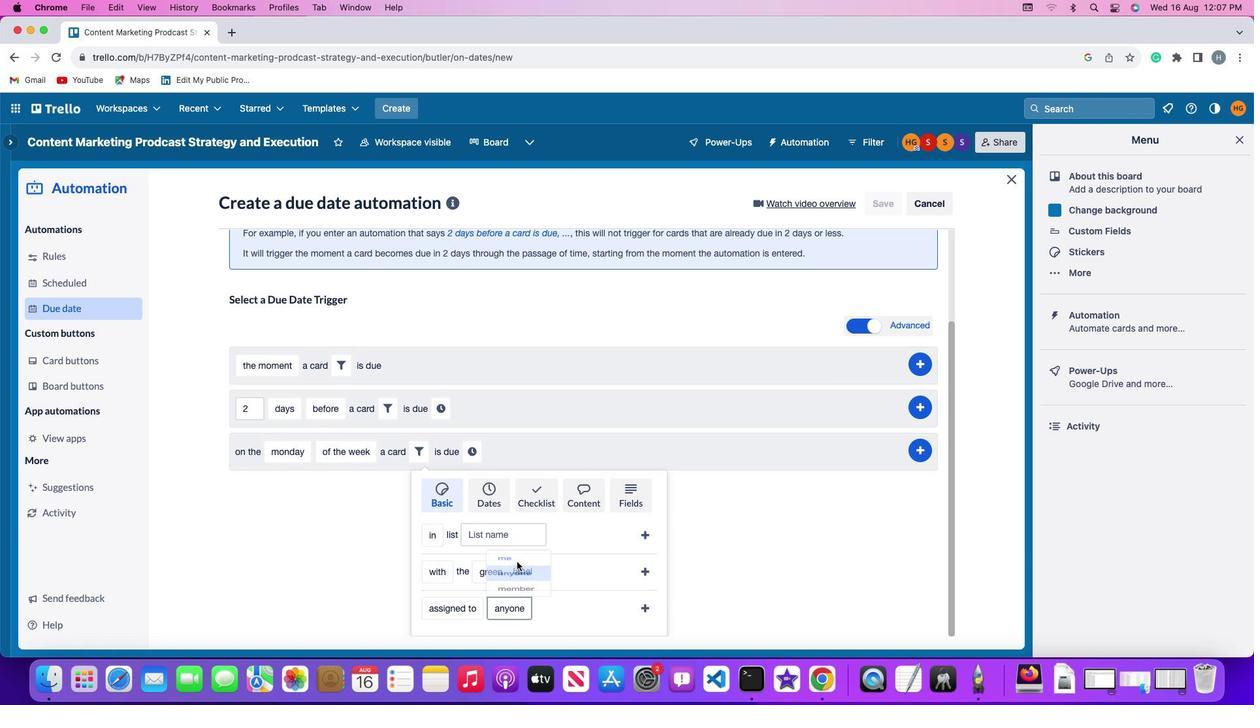 
Action: Mouse moved to (617, 561)
Screenshot: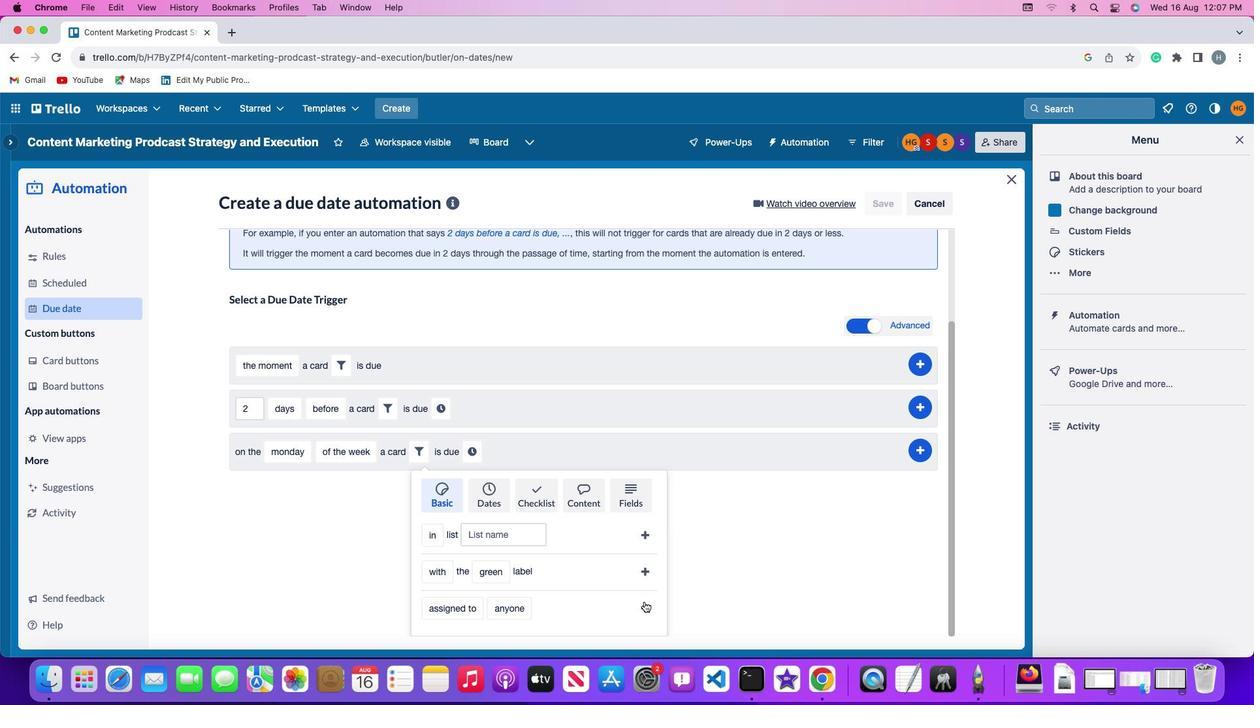
Action: Mouse pressed left at (617, 561)
Screenshot: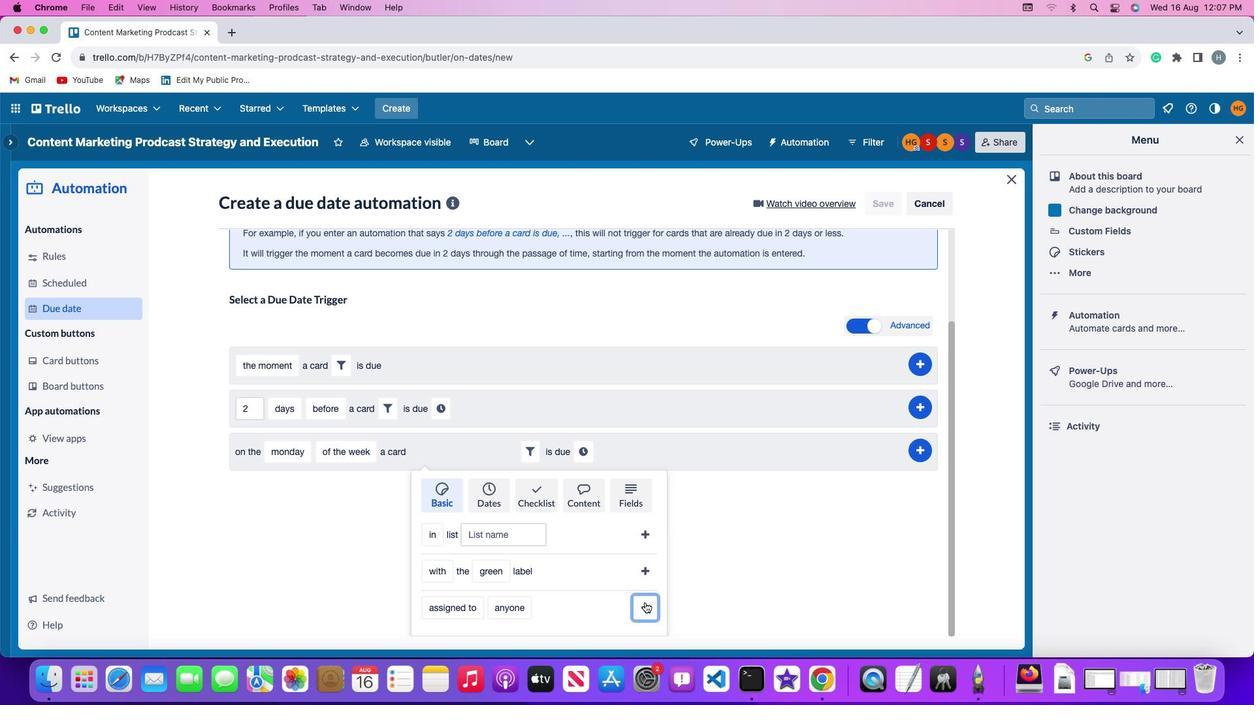 
Action: Mouse moved to (569, 556)
Screenshot: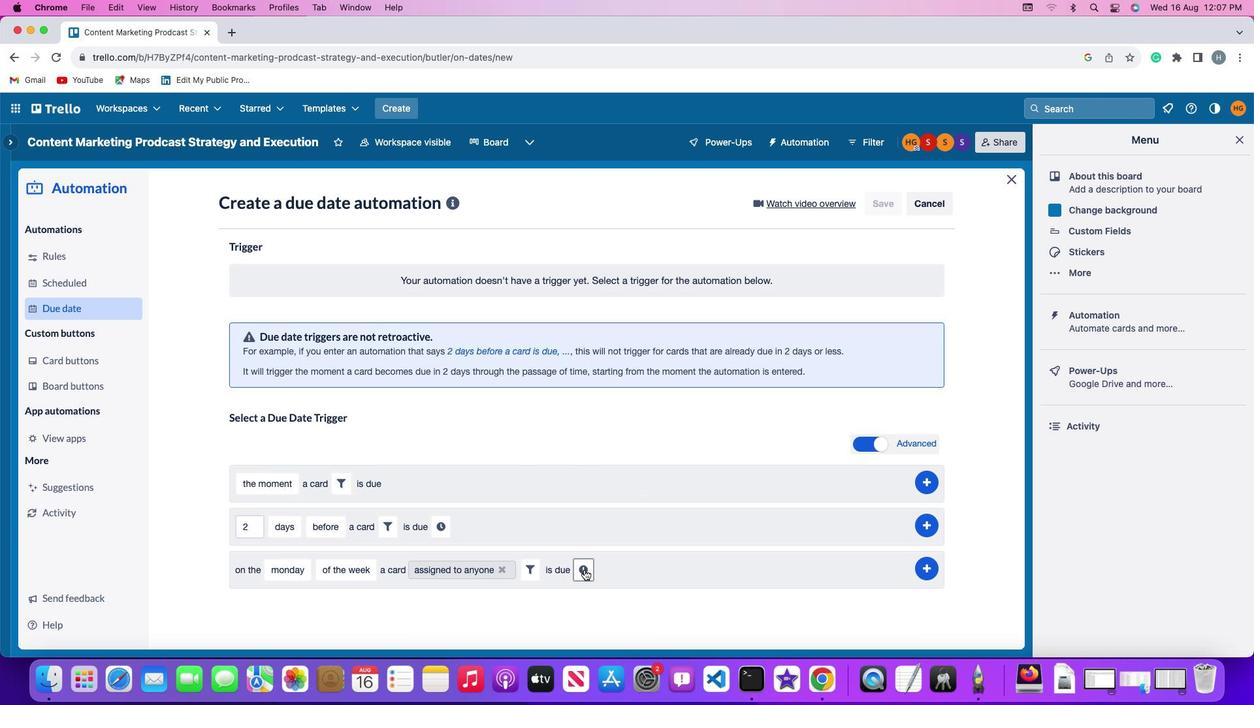 
Action: Mouse pressed left at (569, 556)
Screenshot: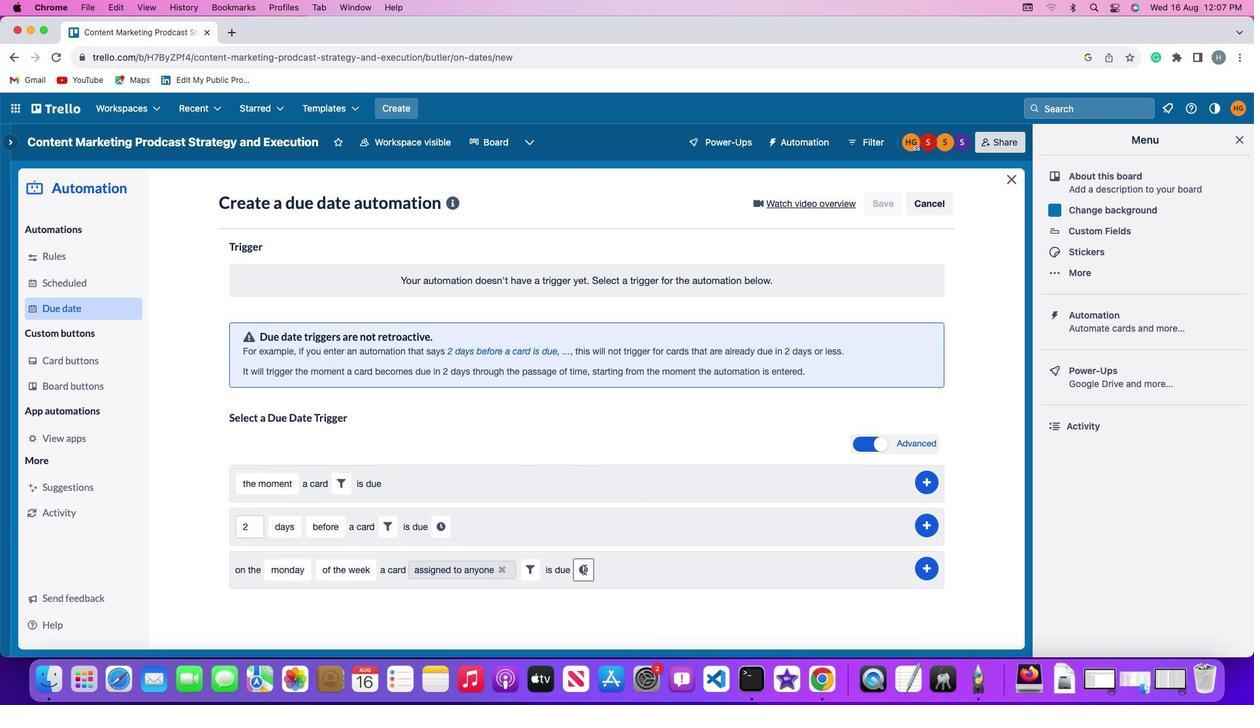 
Action: Mouse moved to (596, 556)
Screenshot: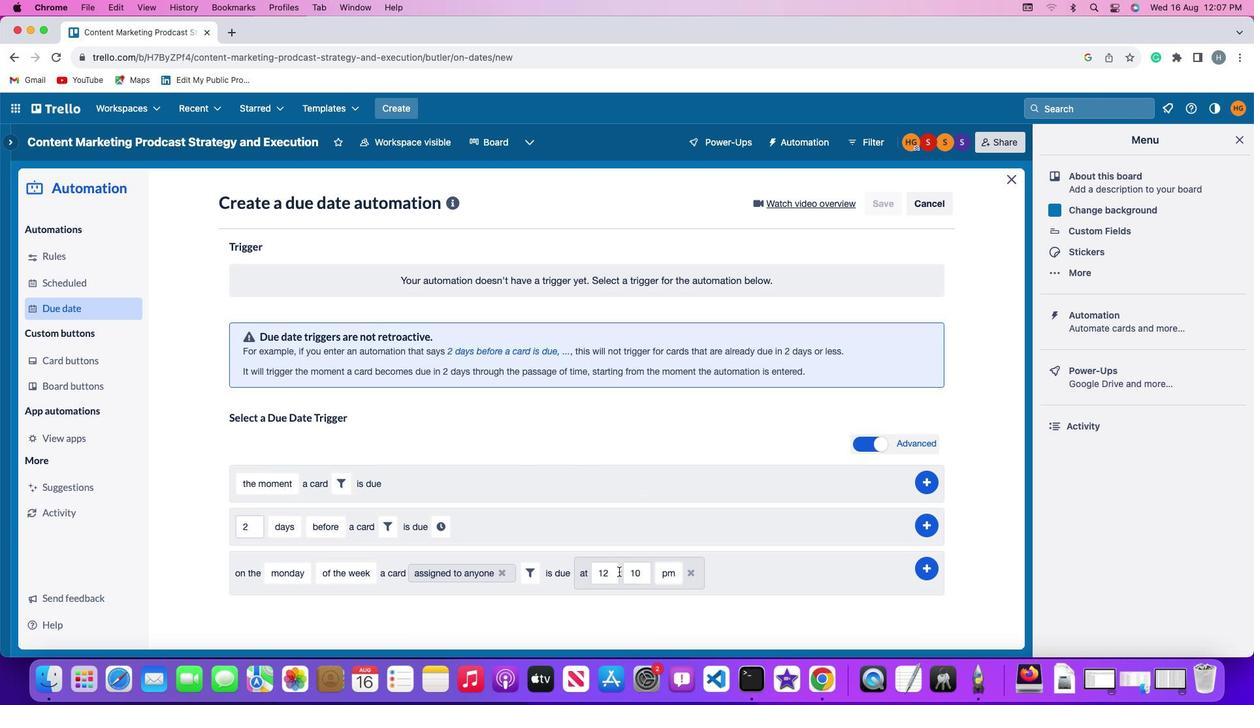 
Action: Mouse pressed left at (596, 556)
Screenshot: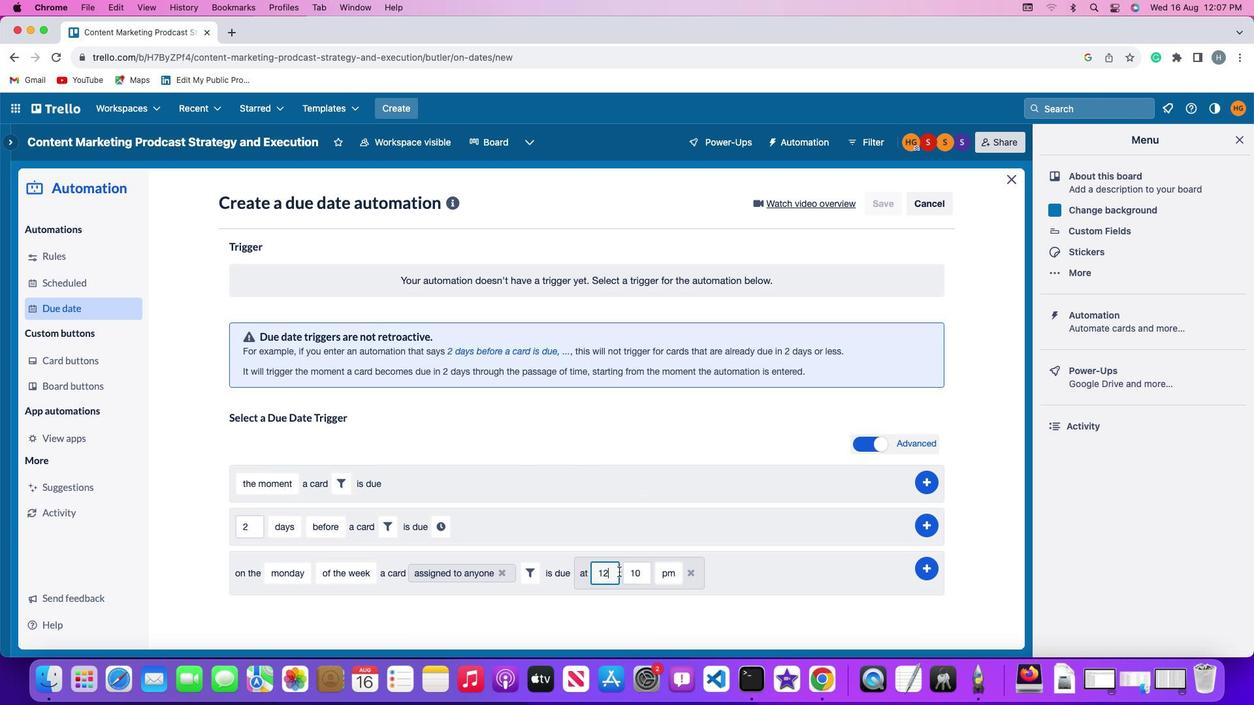 
Action: Mouse moved to (596, 556)
Screenshot: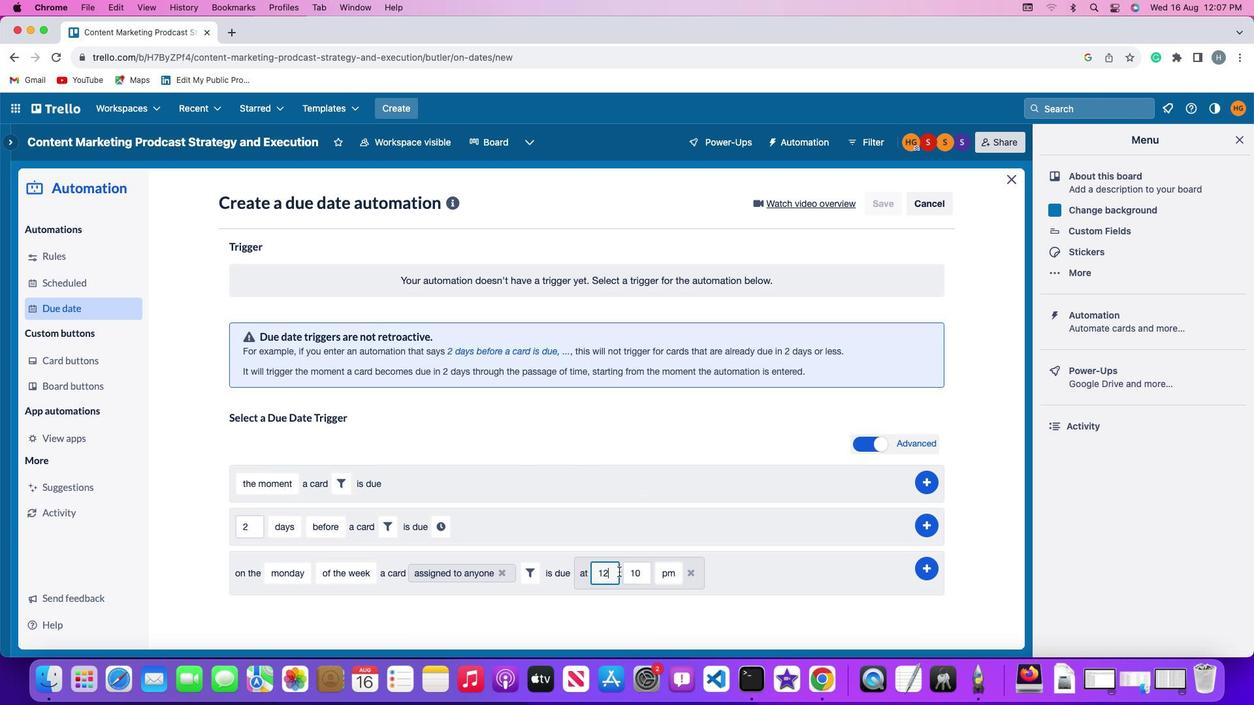 
Action: Key pressed Key.backspace
Screenshot: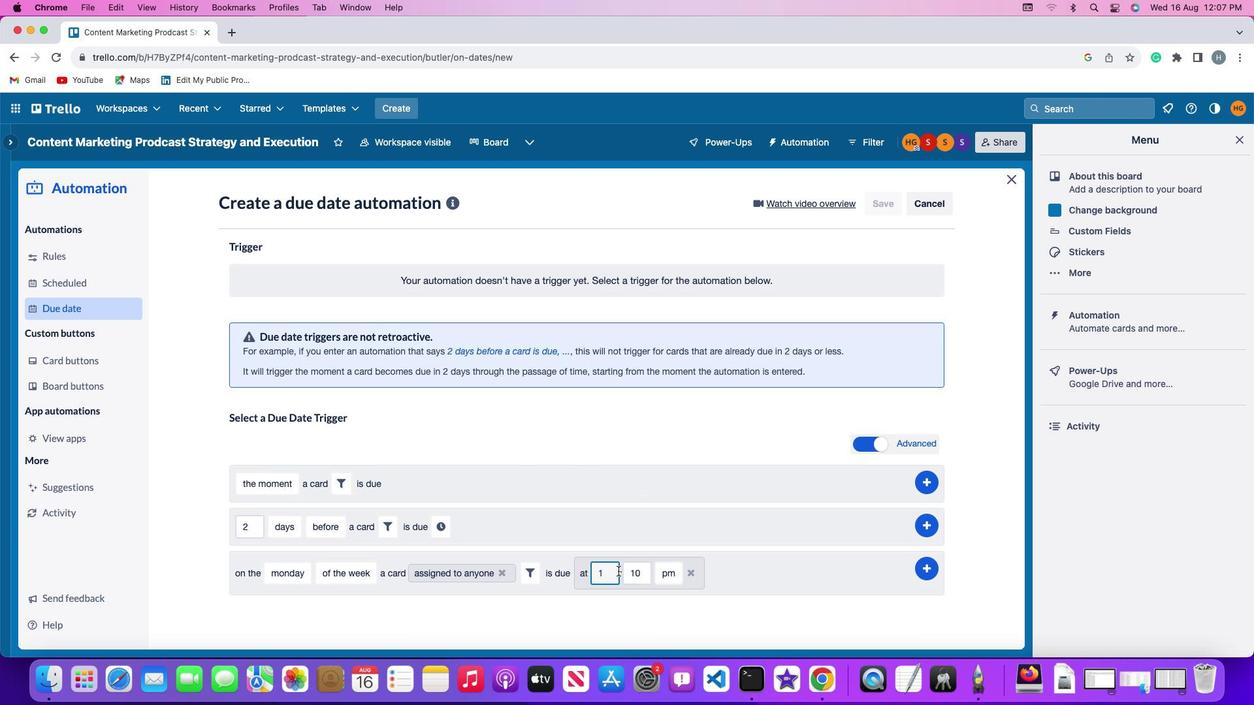 
Action: Mouse moved to (596, 556)
Screenshot: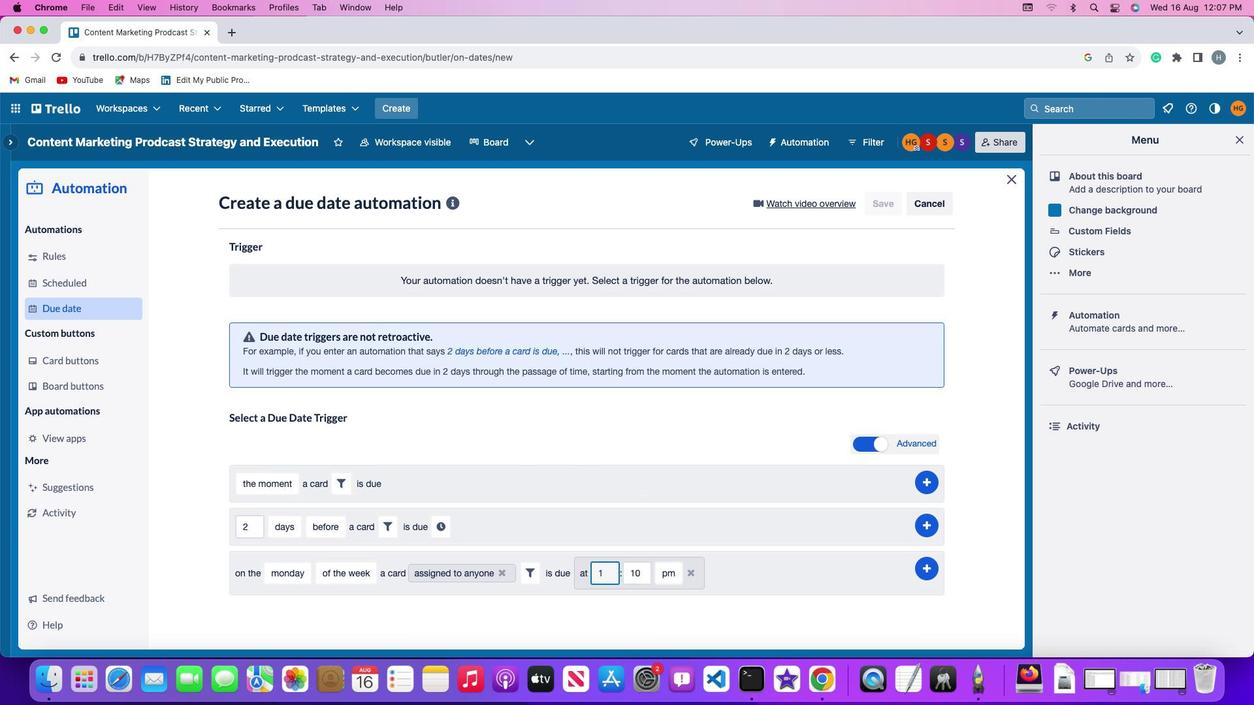 
Action: Key pressed Key.backspace
Screenshot: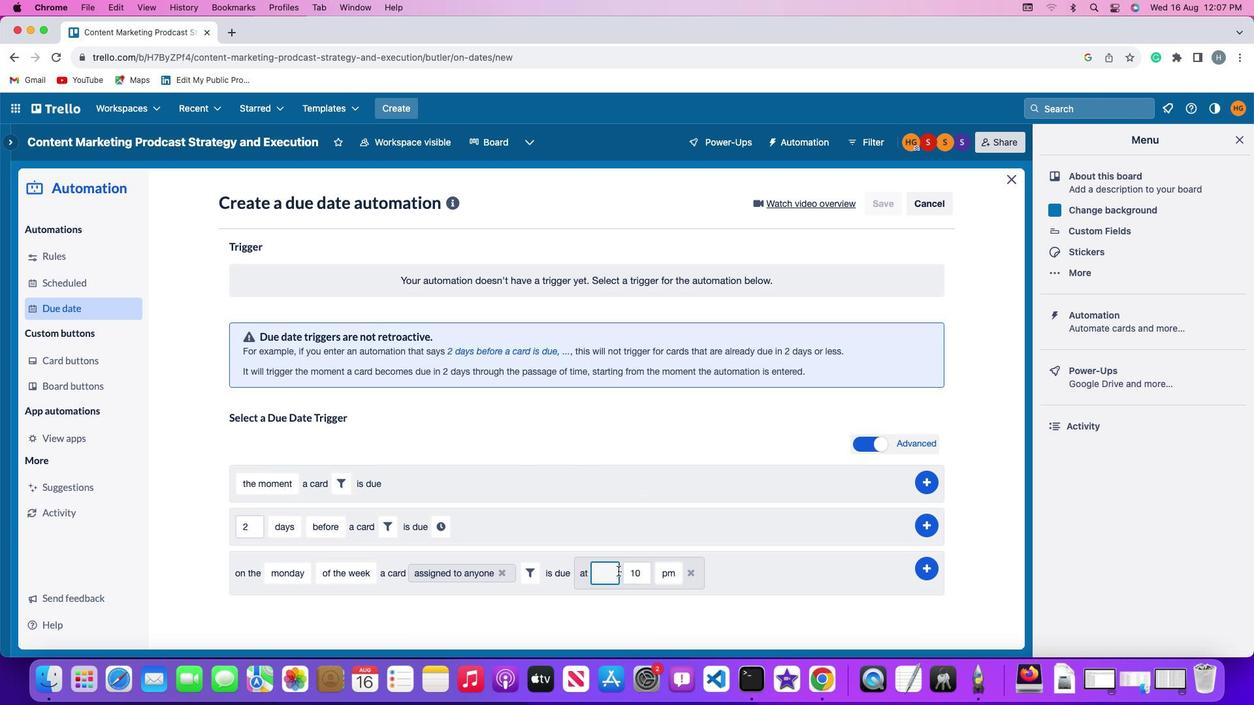 
Action: Mouse moved to (596, 556)
Screenshot: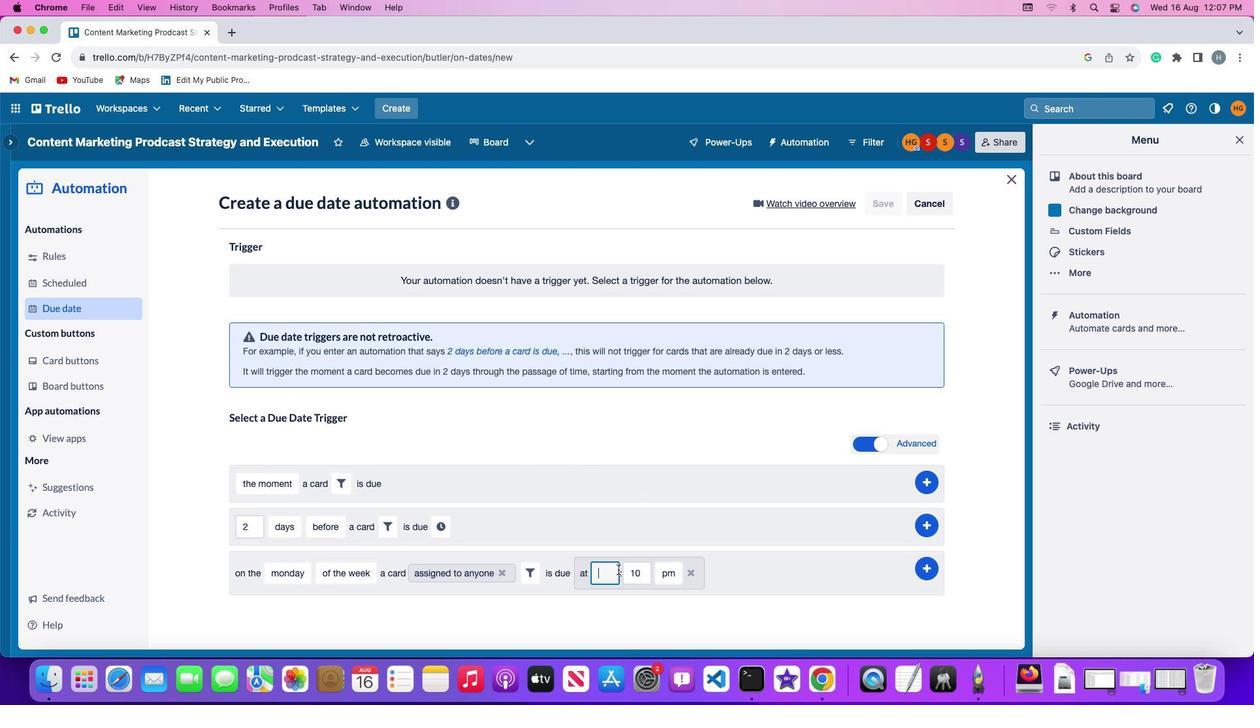 
Action: Key pressed '1''1'
Screenshot: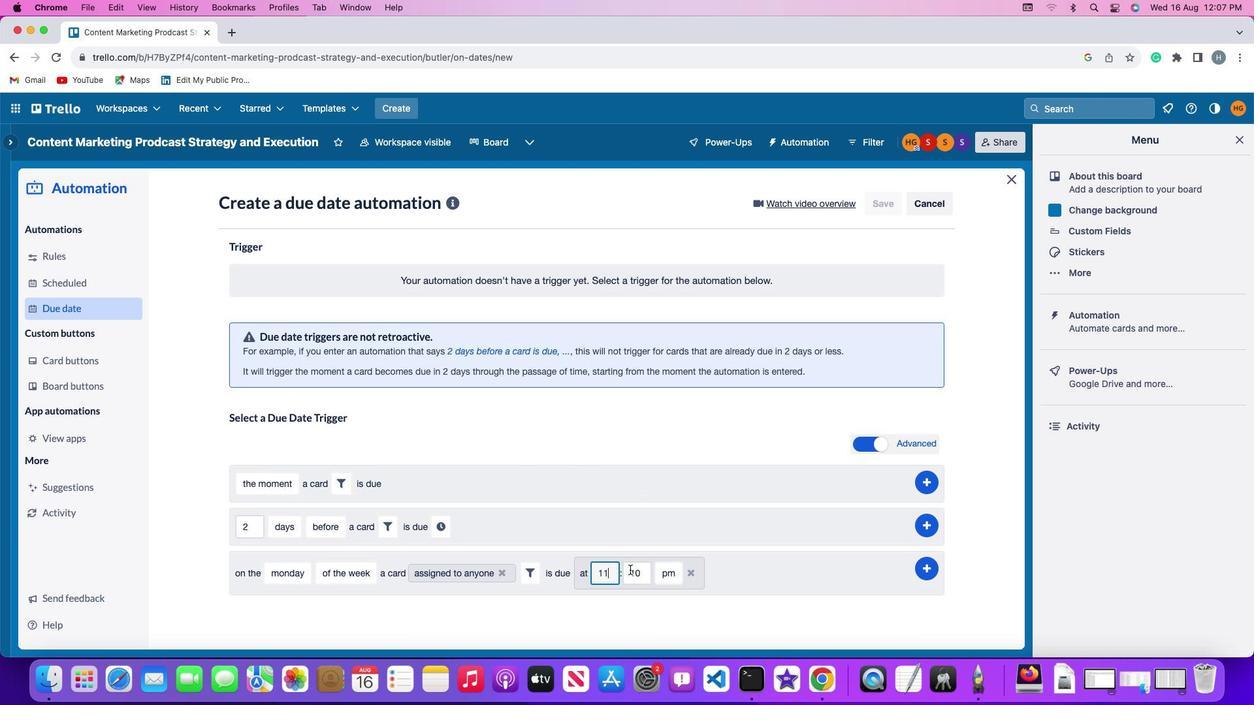 
Action: Mouse moved to (618, 556)
Screenshot: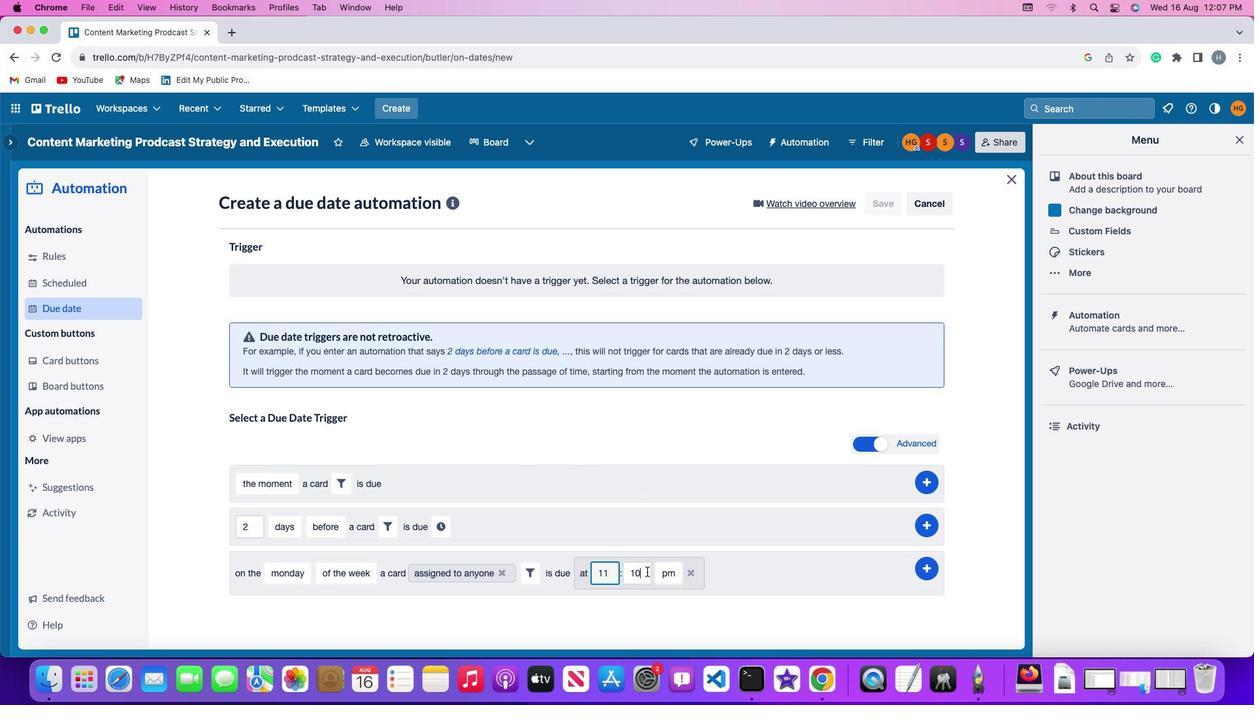 
Action: Mouse pressed left at (618, 556)
Screenshot: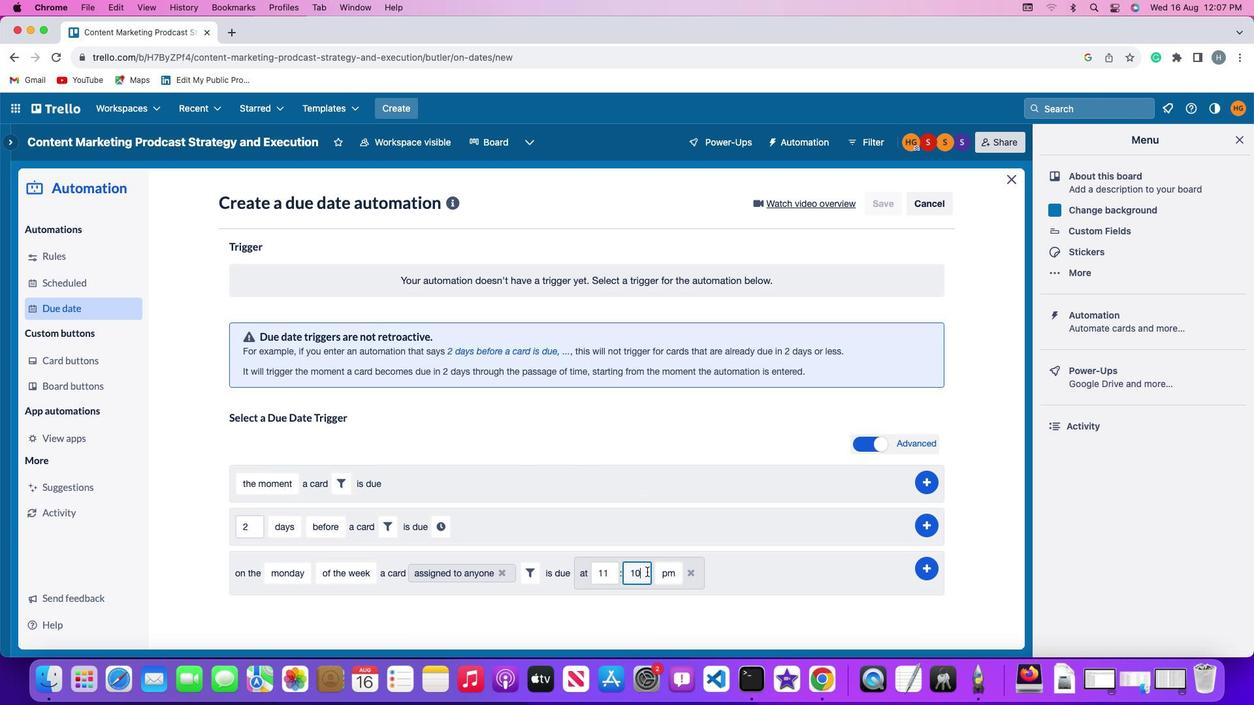 
Action: Key pressed Key.backspaceKey.backspace'0''0'
Screenshot: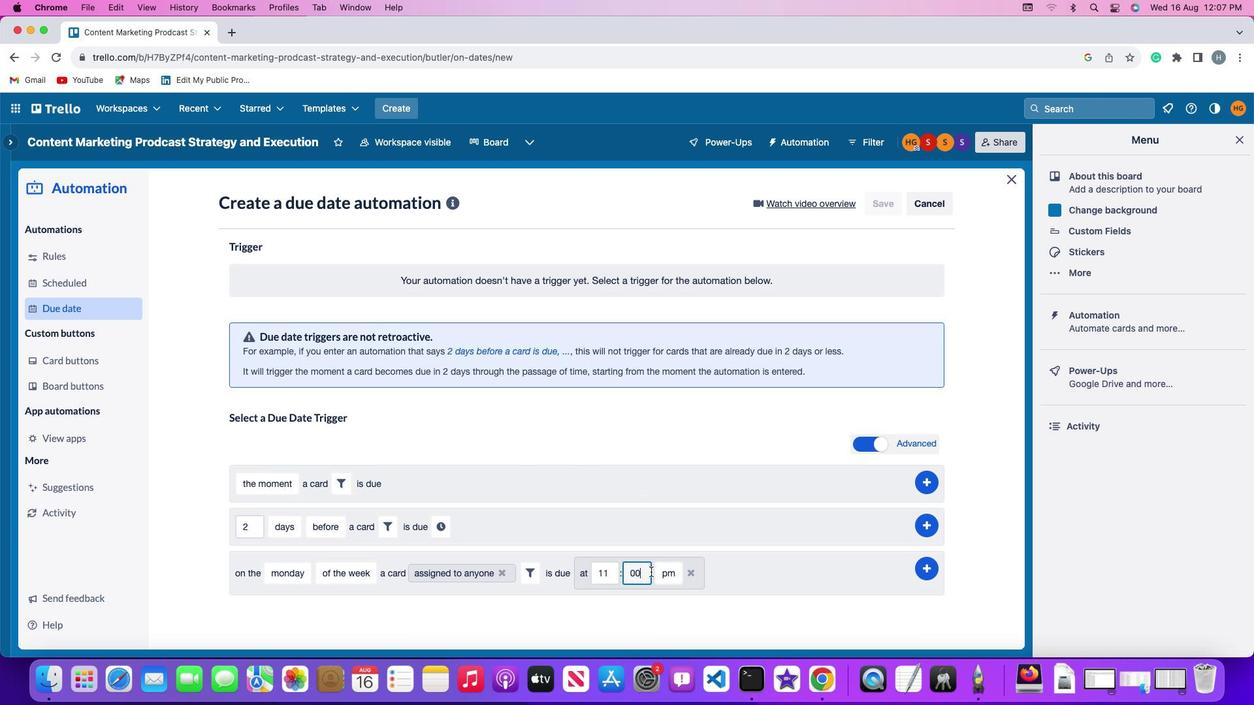 
Action: Mouse moved to (626, 556)
Screenshot: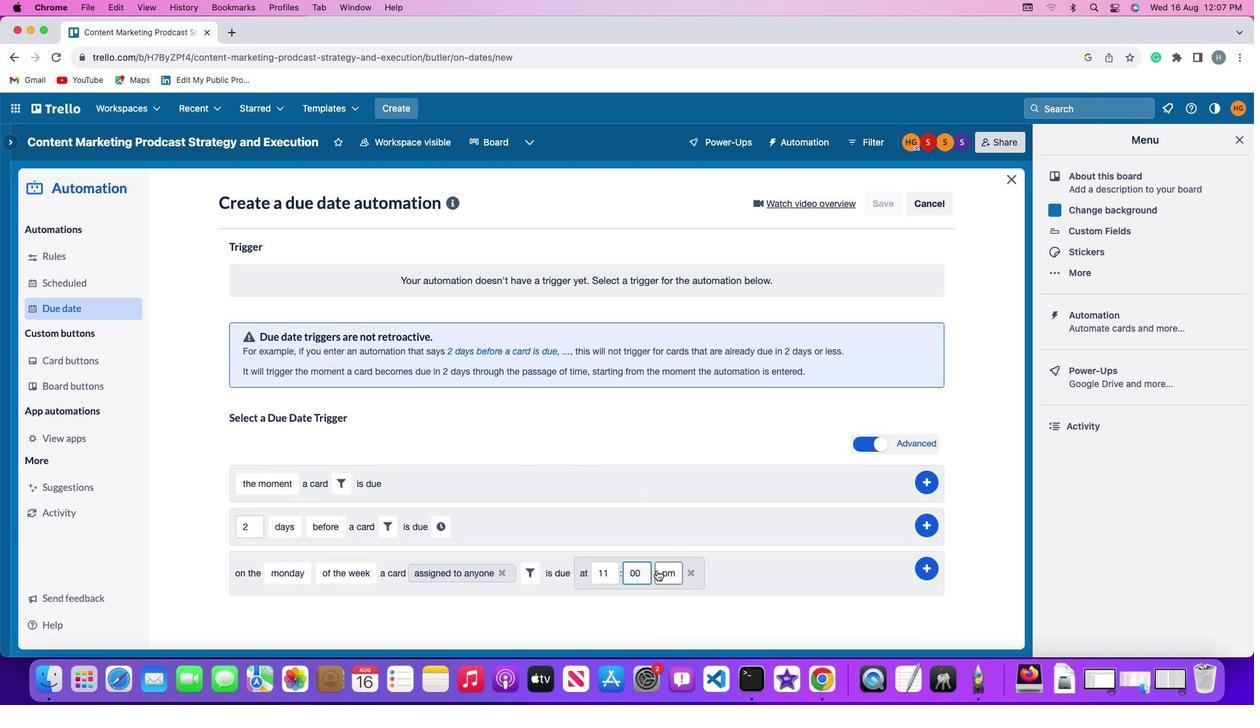 
Action: Mouse pressed left at (626, 556)
Screenshot: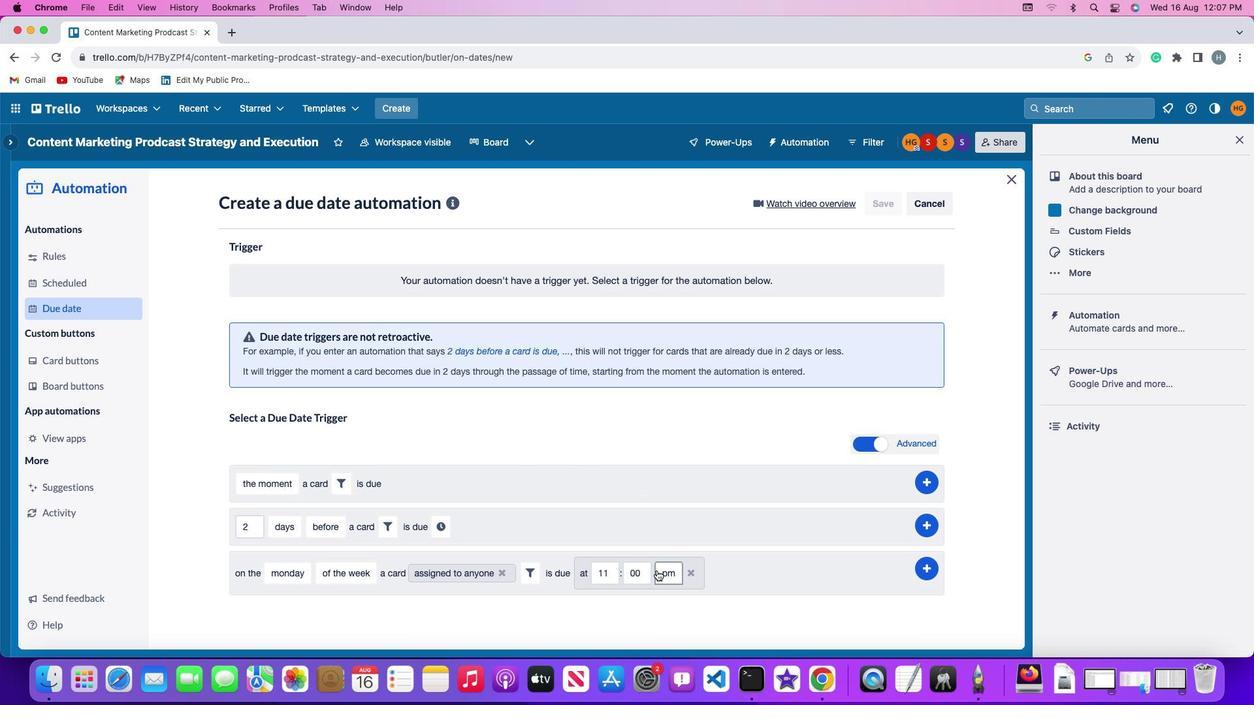 
Action: Mouse moved to (635, 559)
Screenshot: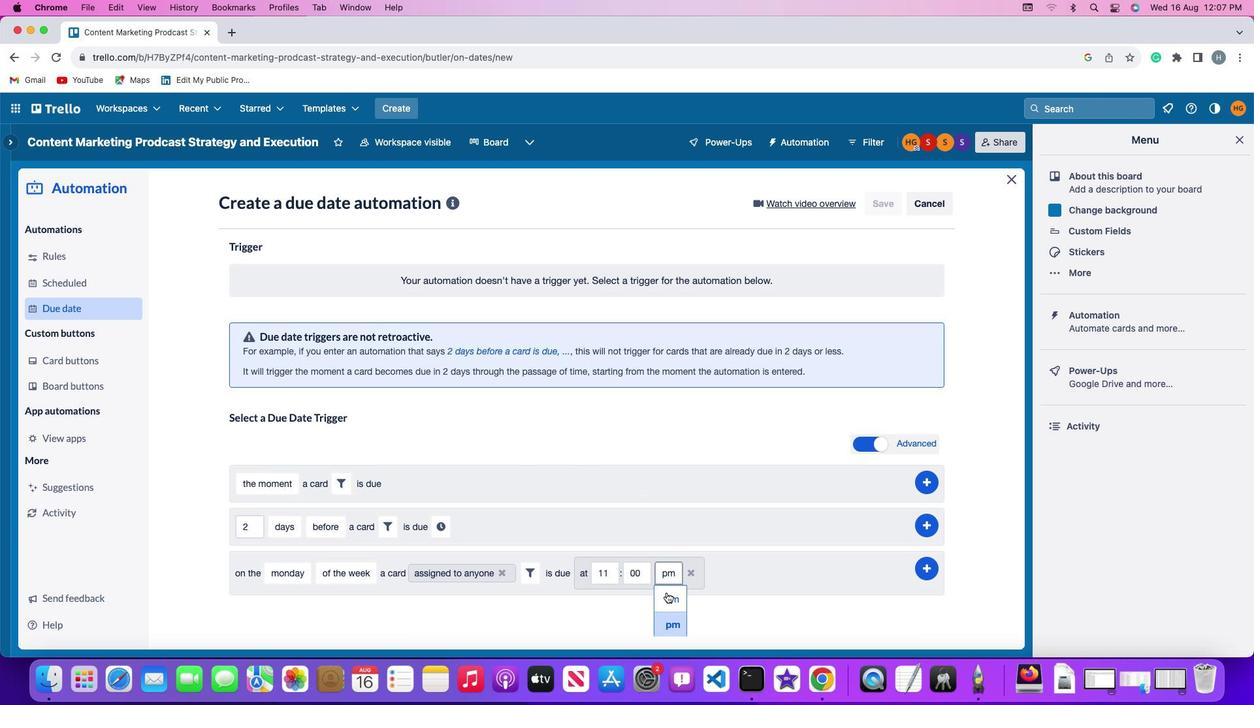 
Action: Mouse pressed left at (635, 559)
Screenshot: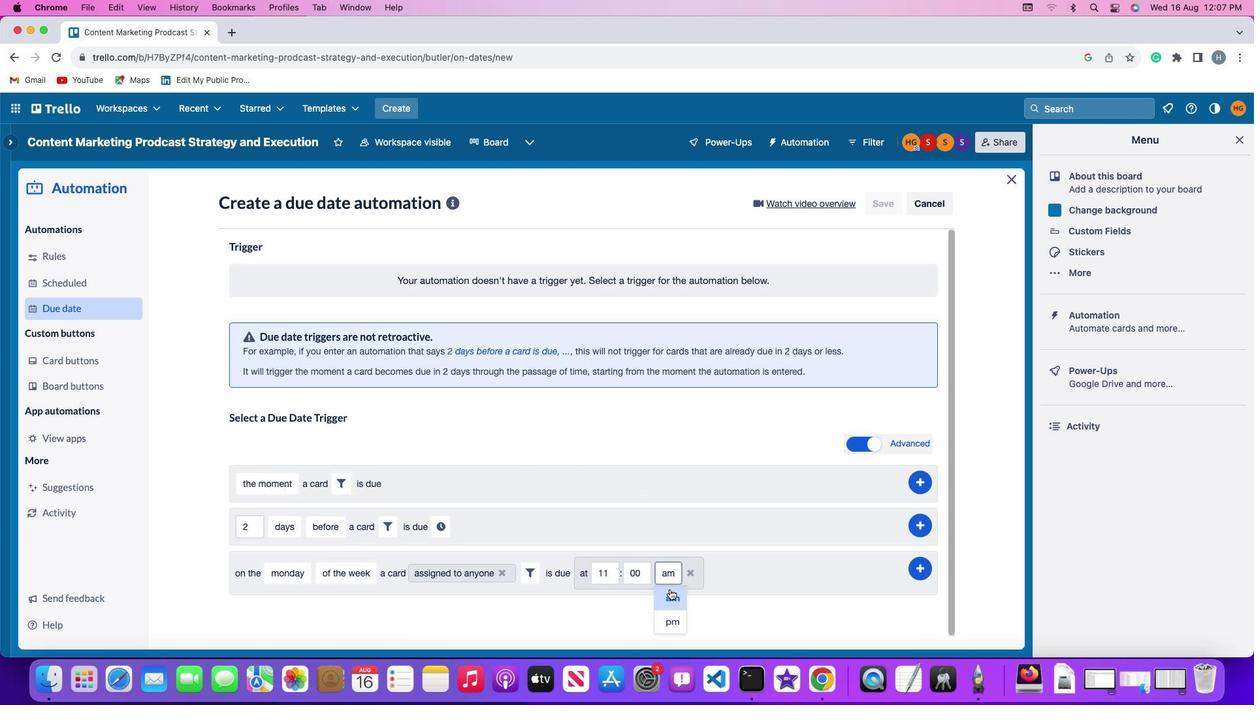 
Action: Mouse moved to (844, 554)
Screenshot: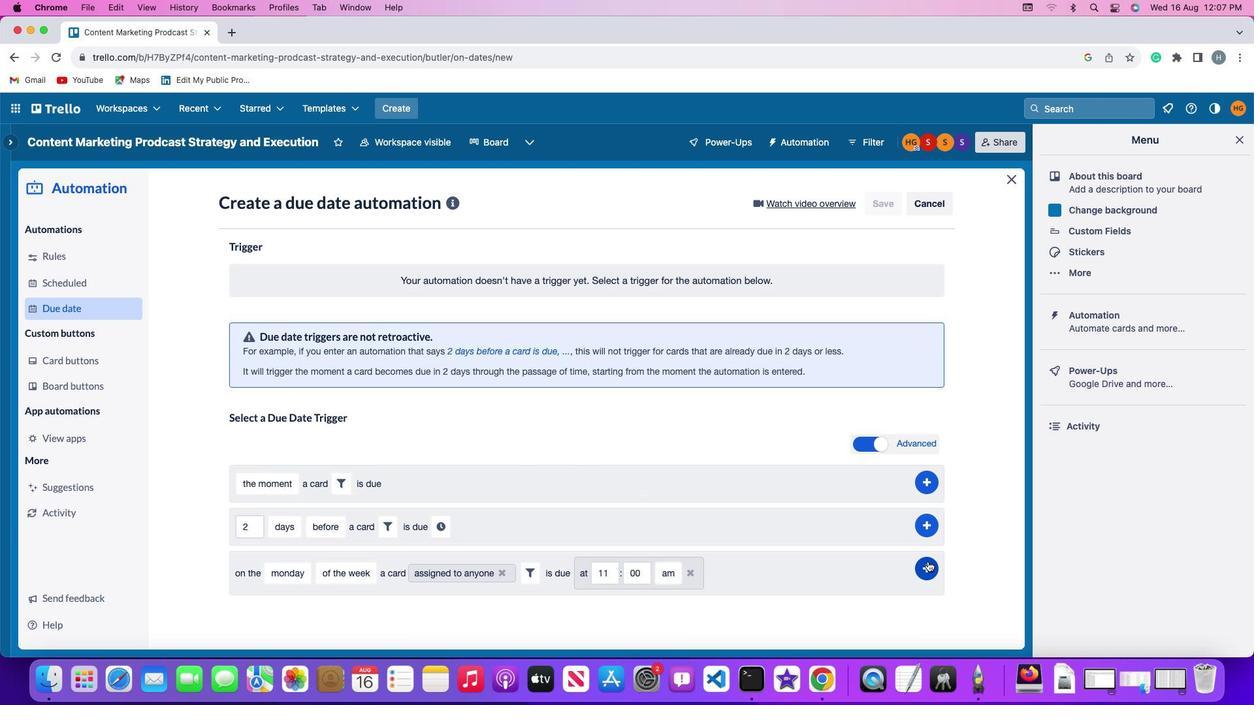 
Action: Mouse pressed left at (844, 554)
Screenshot: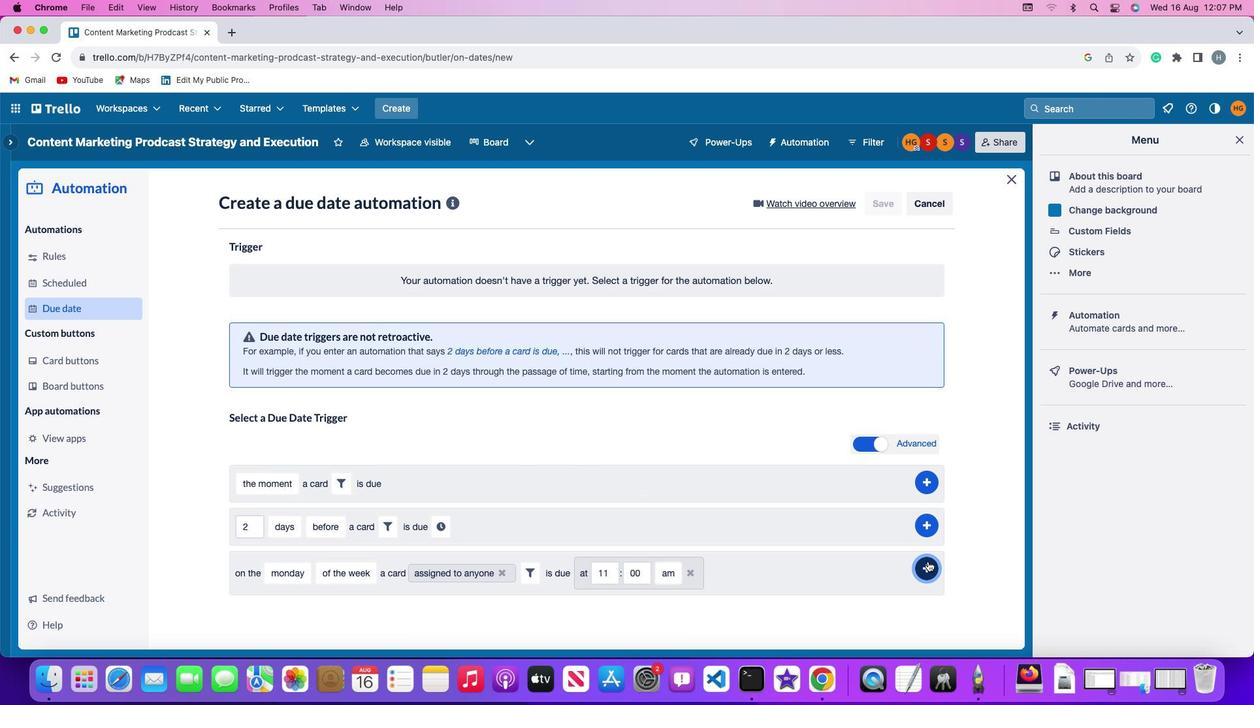 
Action: Mouse moved to (886, 534)
Screenshot: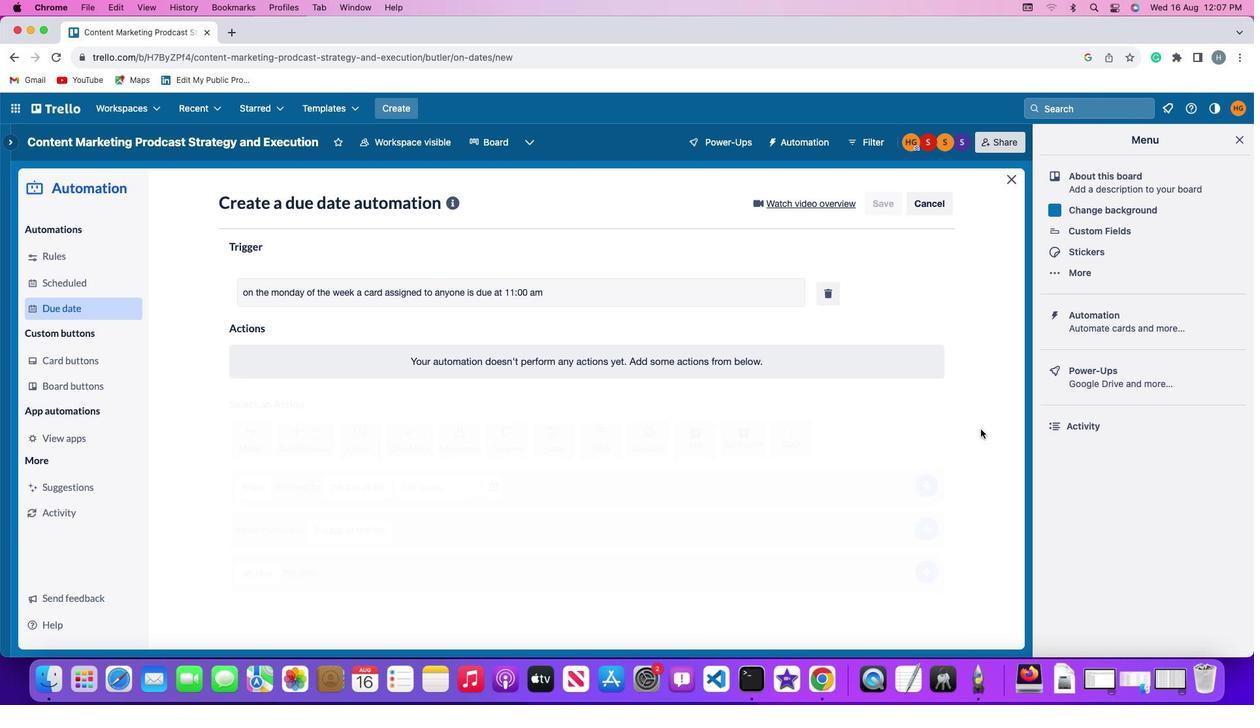 
